 Task: For heading Arial black with underline.  font size for heading18,  'Change the font style of data to'Calibri.  and font size to 9,  Change the alignment of both headline & data to Align center.  In the sheet  Data Entry Workbook Template
Action: Mouse moved to (1111, 140)
Screenshot: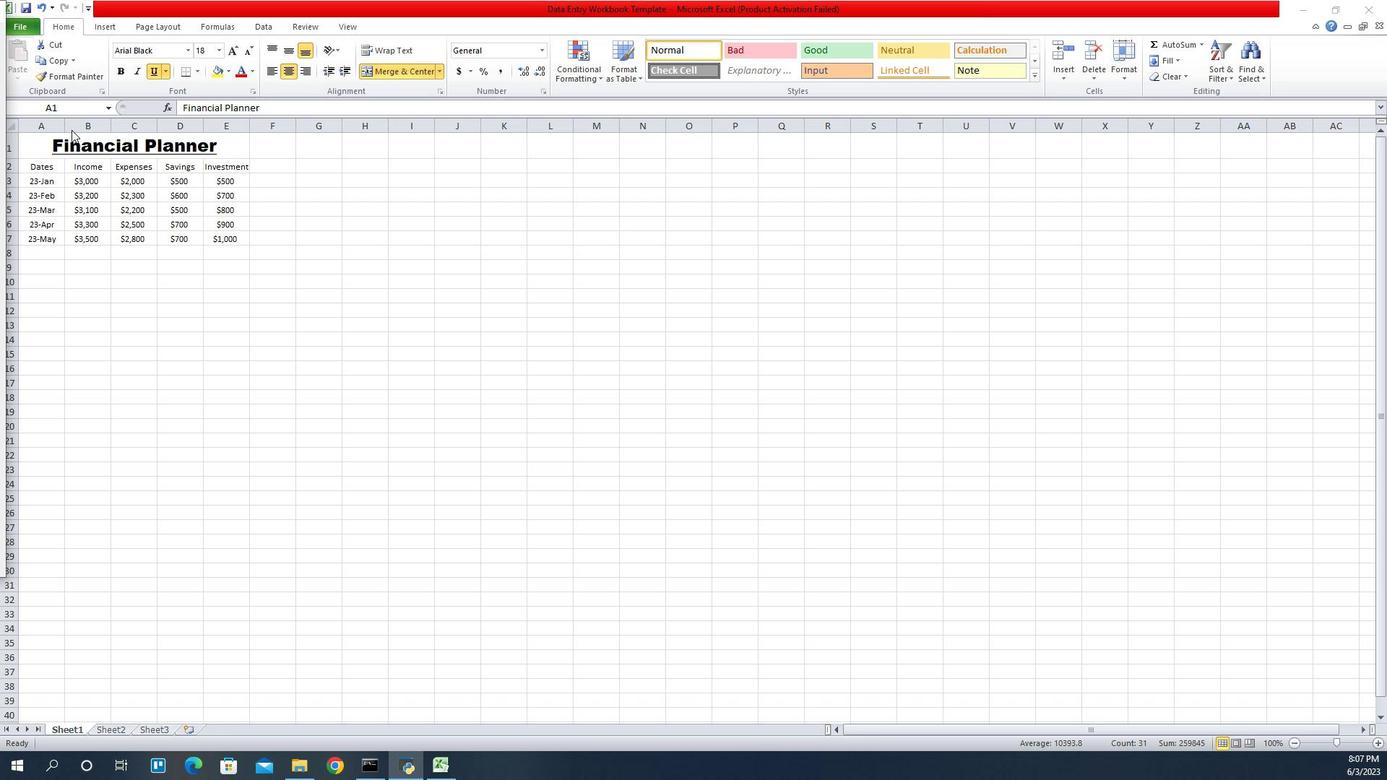 
Action: Mouse pressed left at (1111, 140)
Screenshot: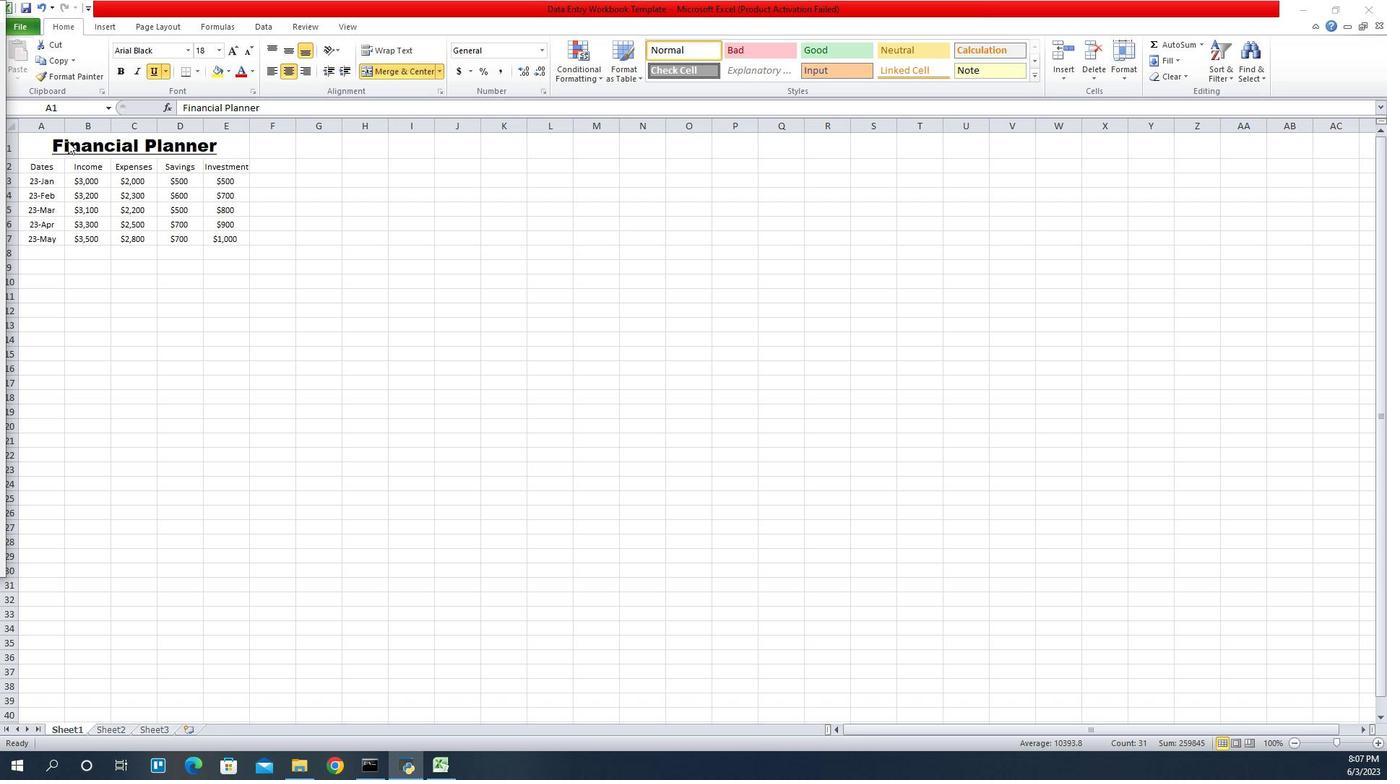 
Action: Mouse moved to (1175, 54)
Screenshot: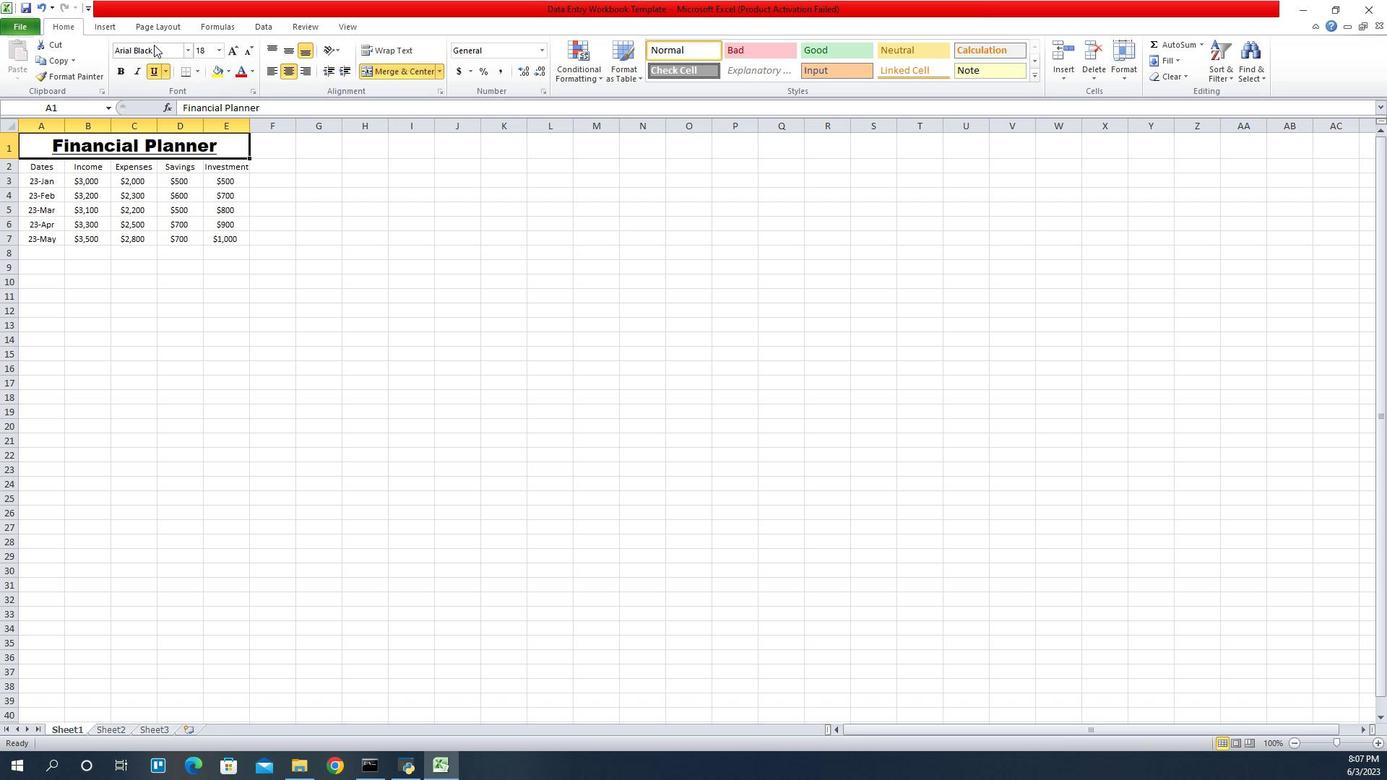 
Action: Mouse pressed left at (1175, 54)
Screenshot: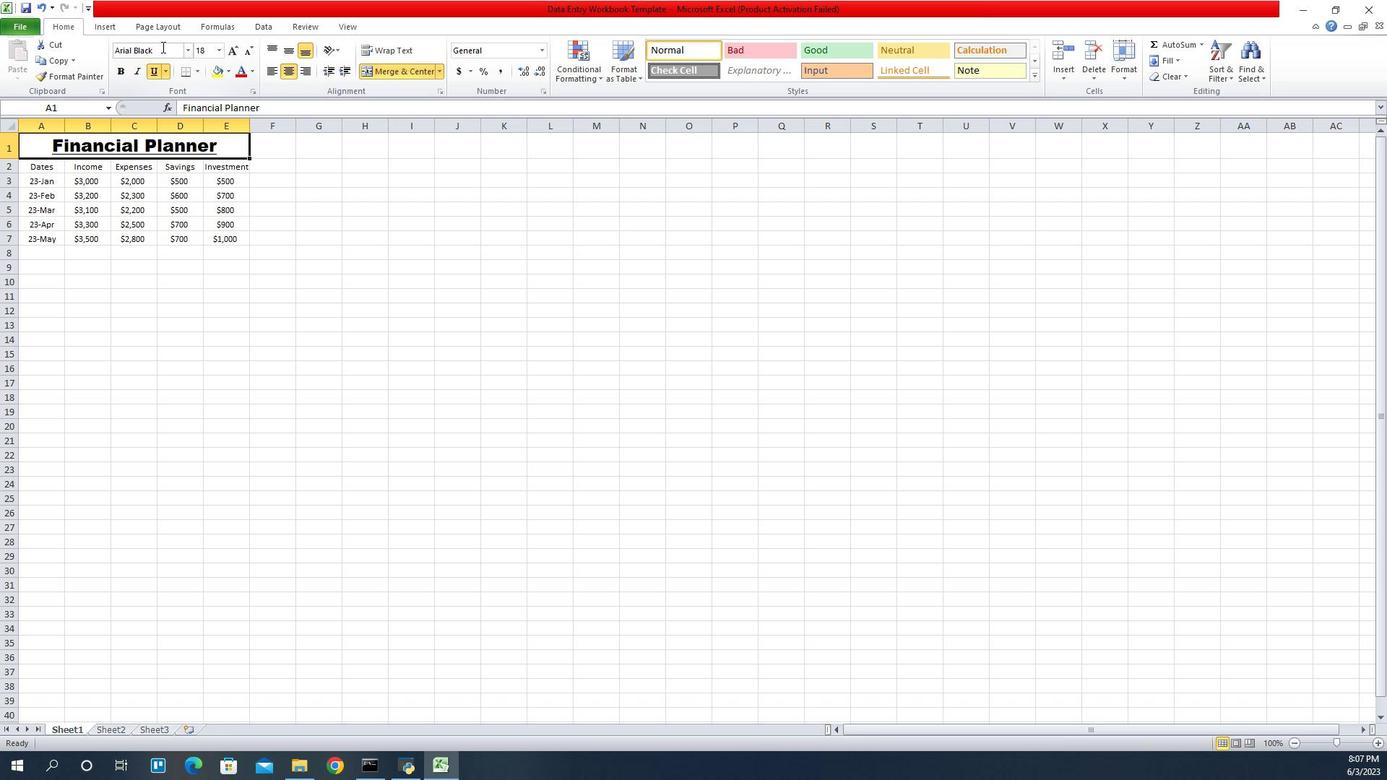 
Action: Mouse moved to (1154, 187)
Screenshot: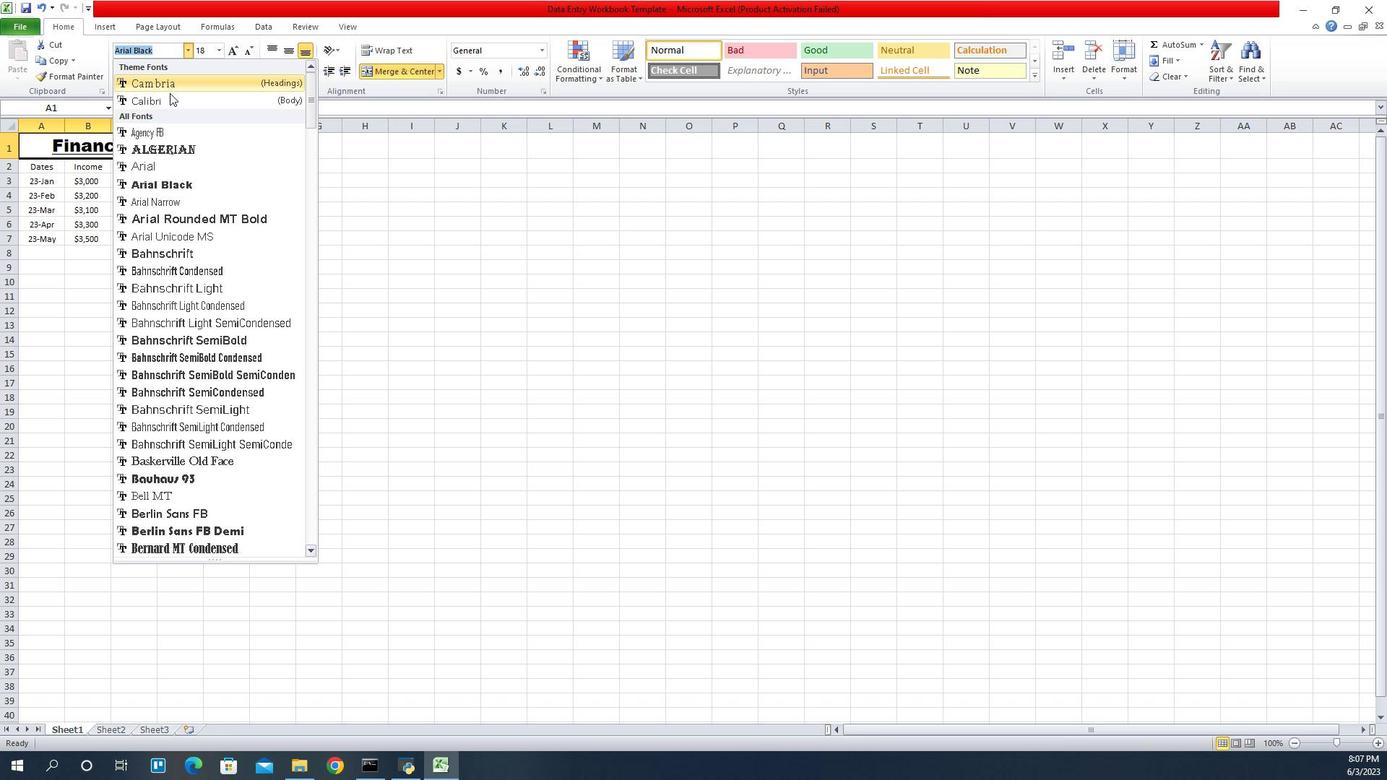 
Action: Mouse pressed left at (1154, 187)
Screenshot: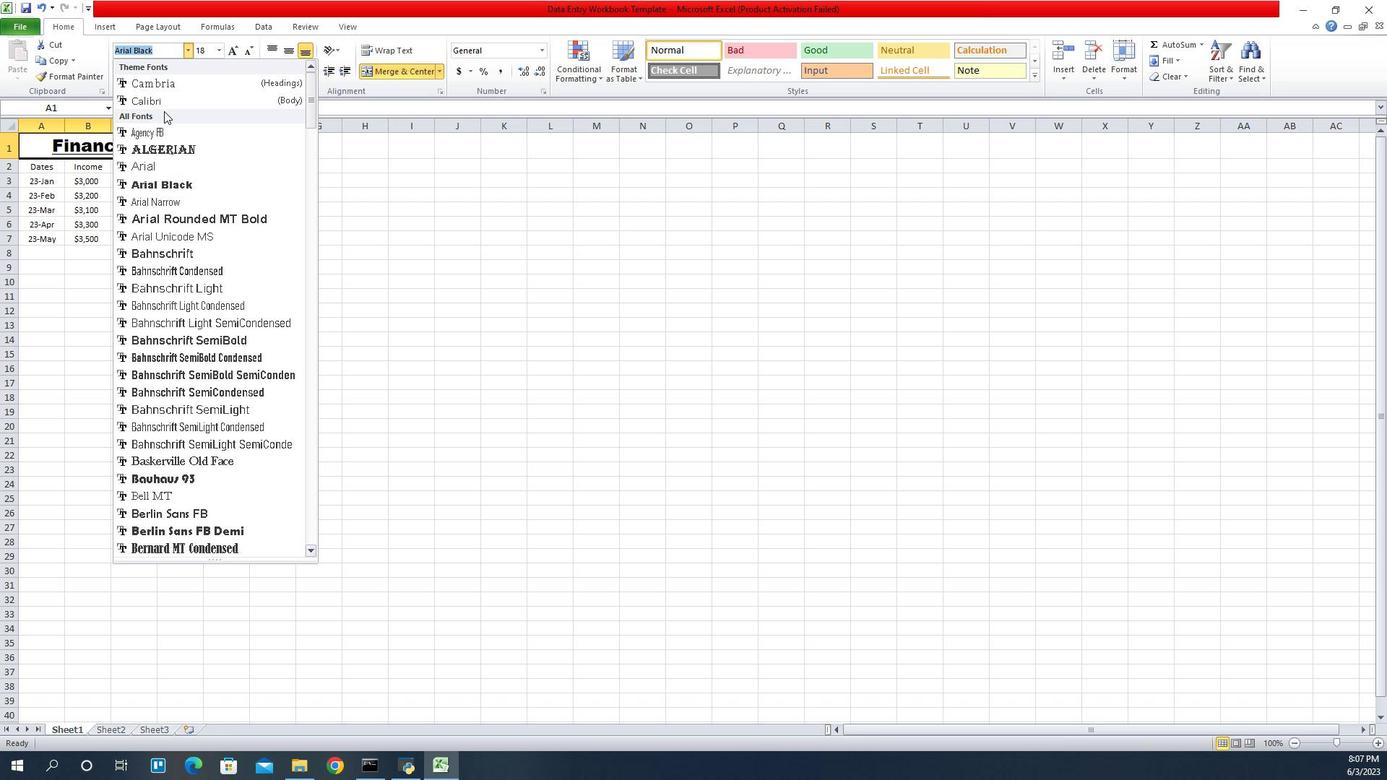 
Action: Mouse moved to (1147, 73)
Screenshot: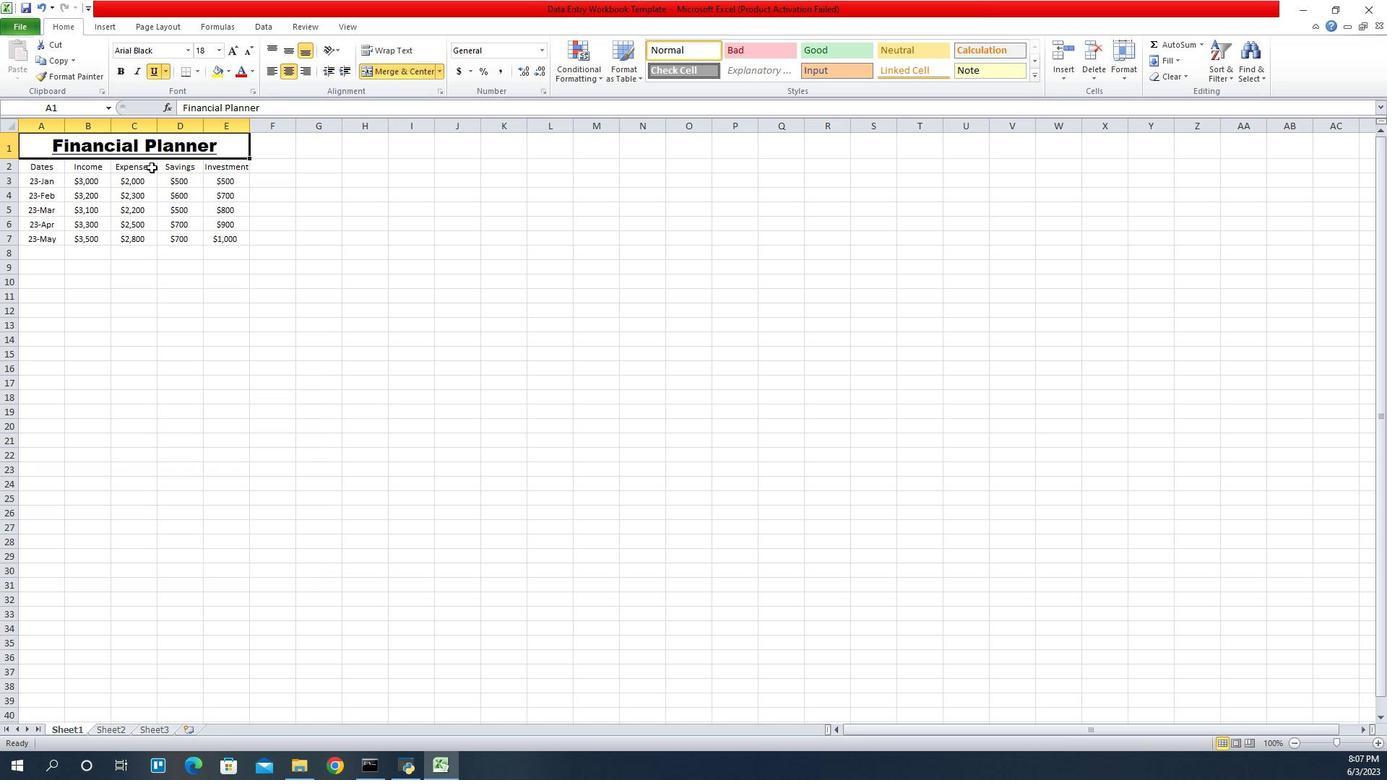 
Action: Mouse pressed left at (1147, 73)
Screenshot: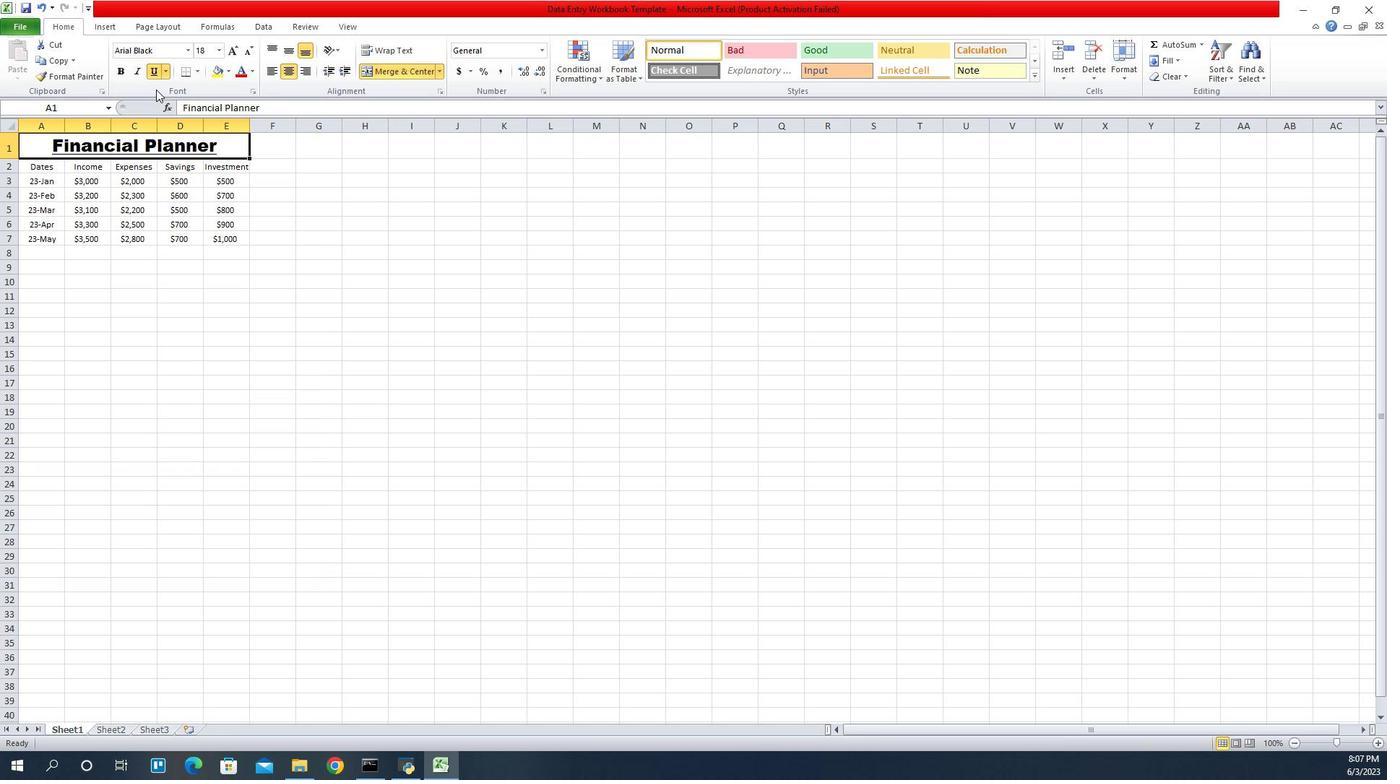 
Action: Mouse moved to (1207, 57)
Screenshot: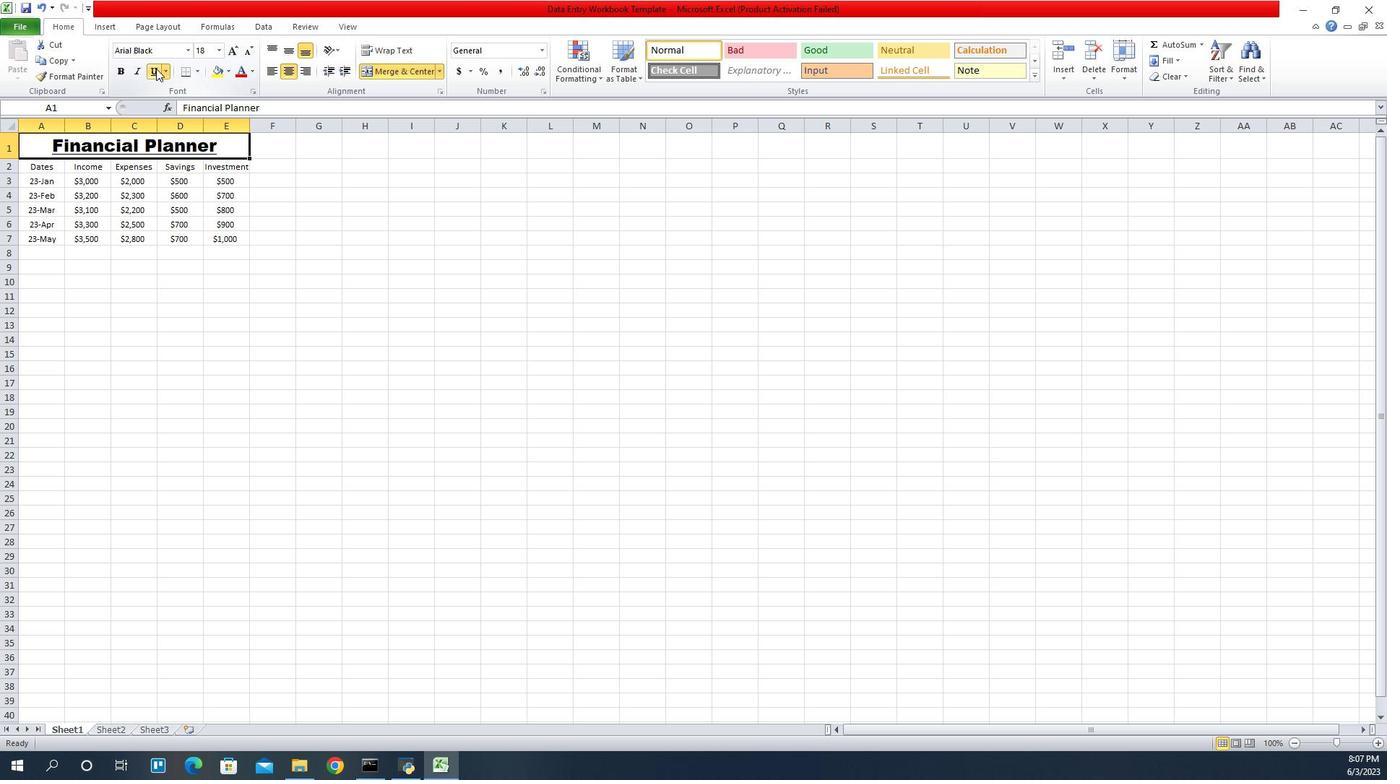
Action: Mouse pressed left at (1207, 57)
Screenshot: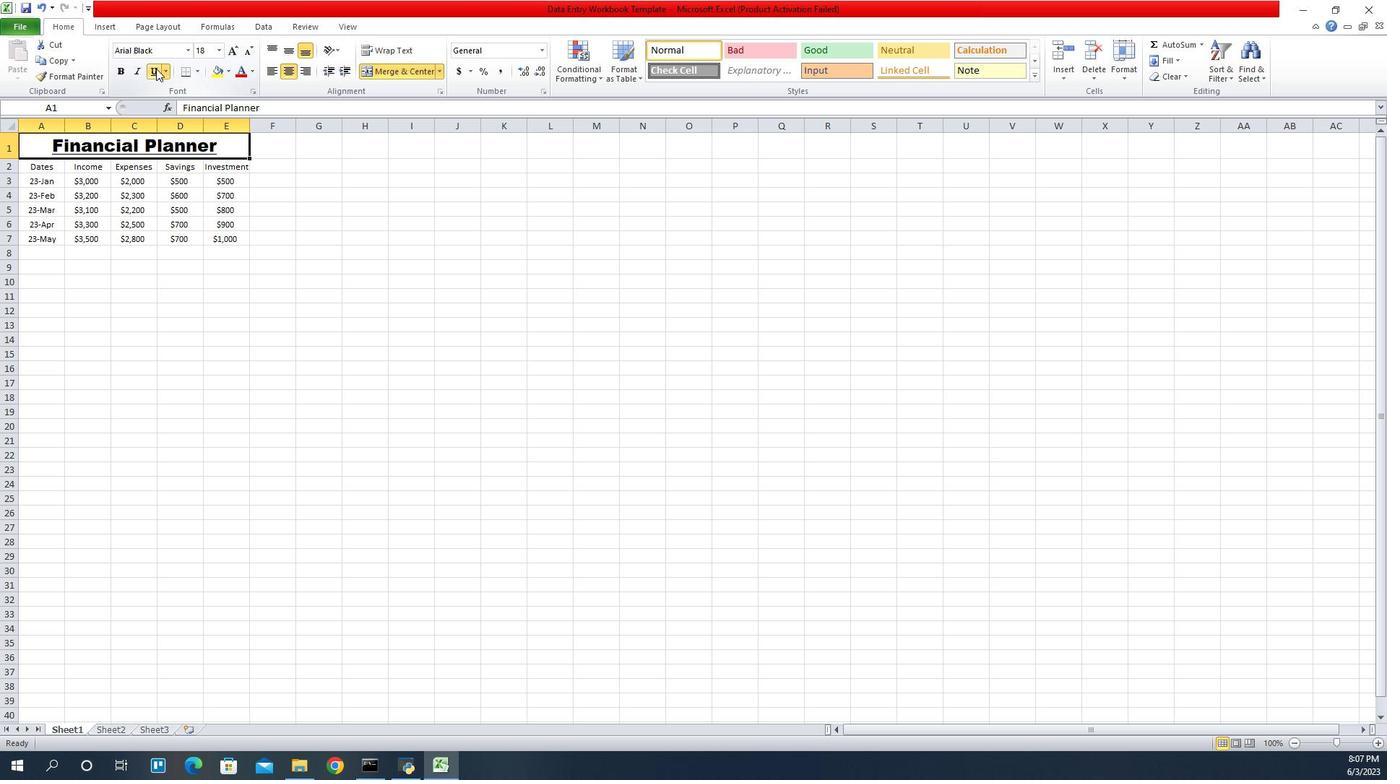 
Action: Mouse moved to (1192, 161)
Screenshot: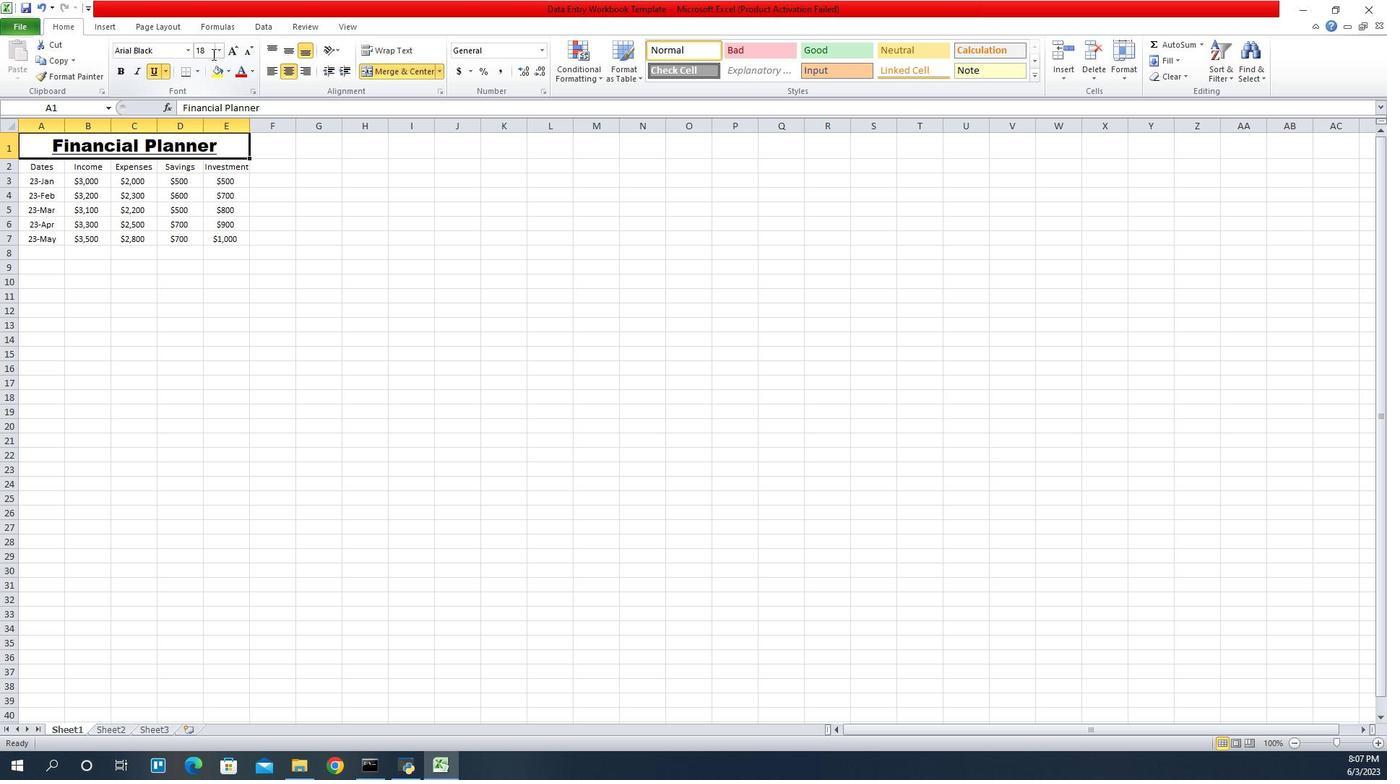 
Action: Mouse pressed left at (1192, 161)
Screenshot: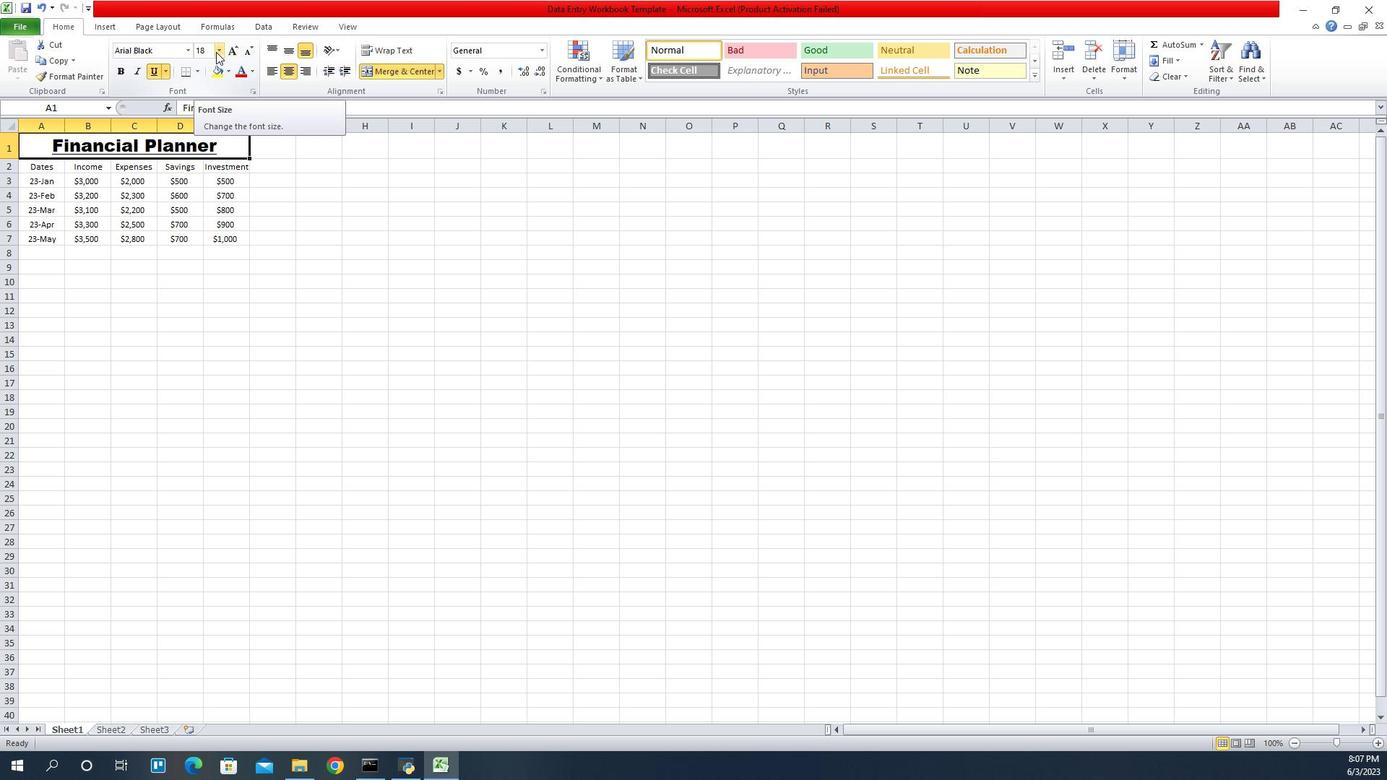 
Action: Mouse moved to (1034, 168)
Screenshot: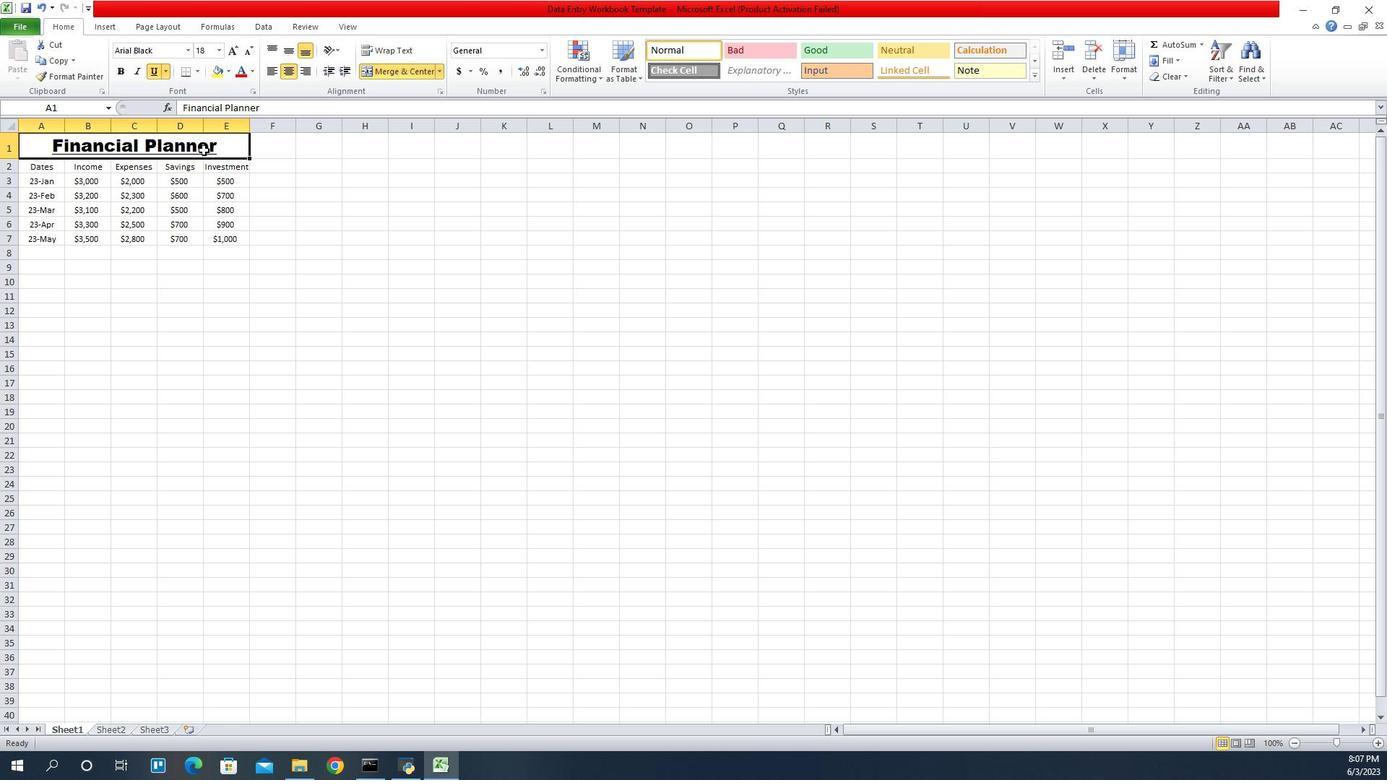 
Action: Mouse pressed left at (1034, 168)
Screenshot: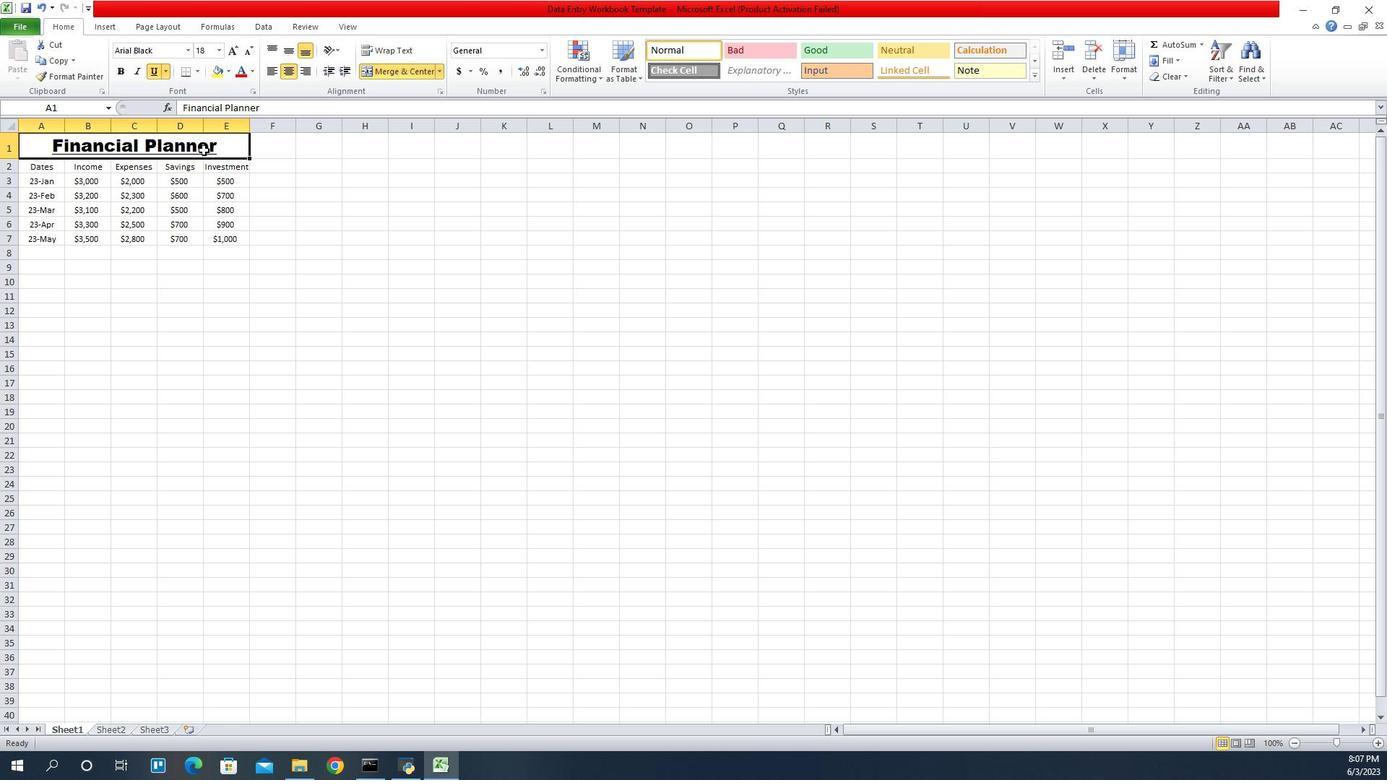 
Action: Mouse moved to (1178, 49)
Screenshot: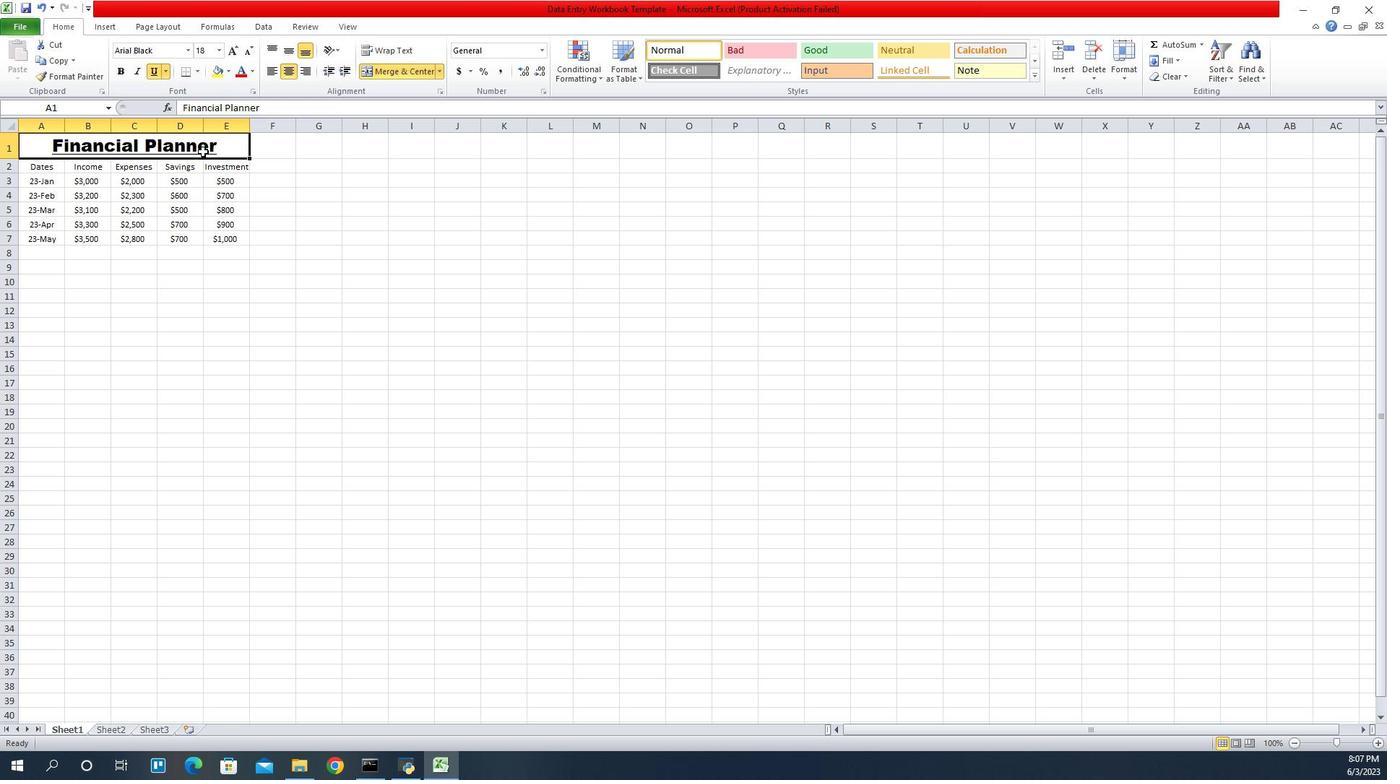 
Action: Mouse pressed left at (1178, 49)
Screenshot: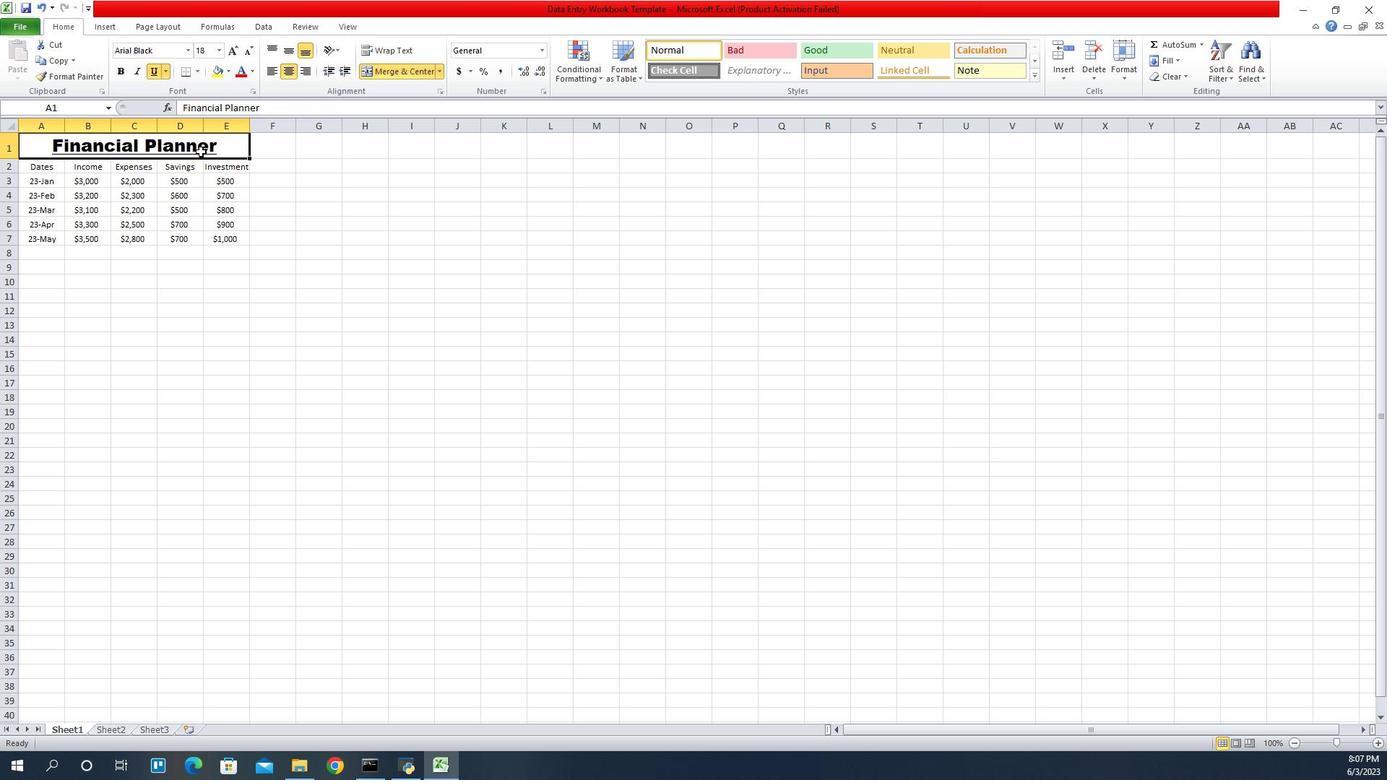 
Action: Mouse moved to (1159, 106)
Screenshot: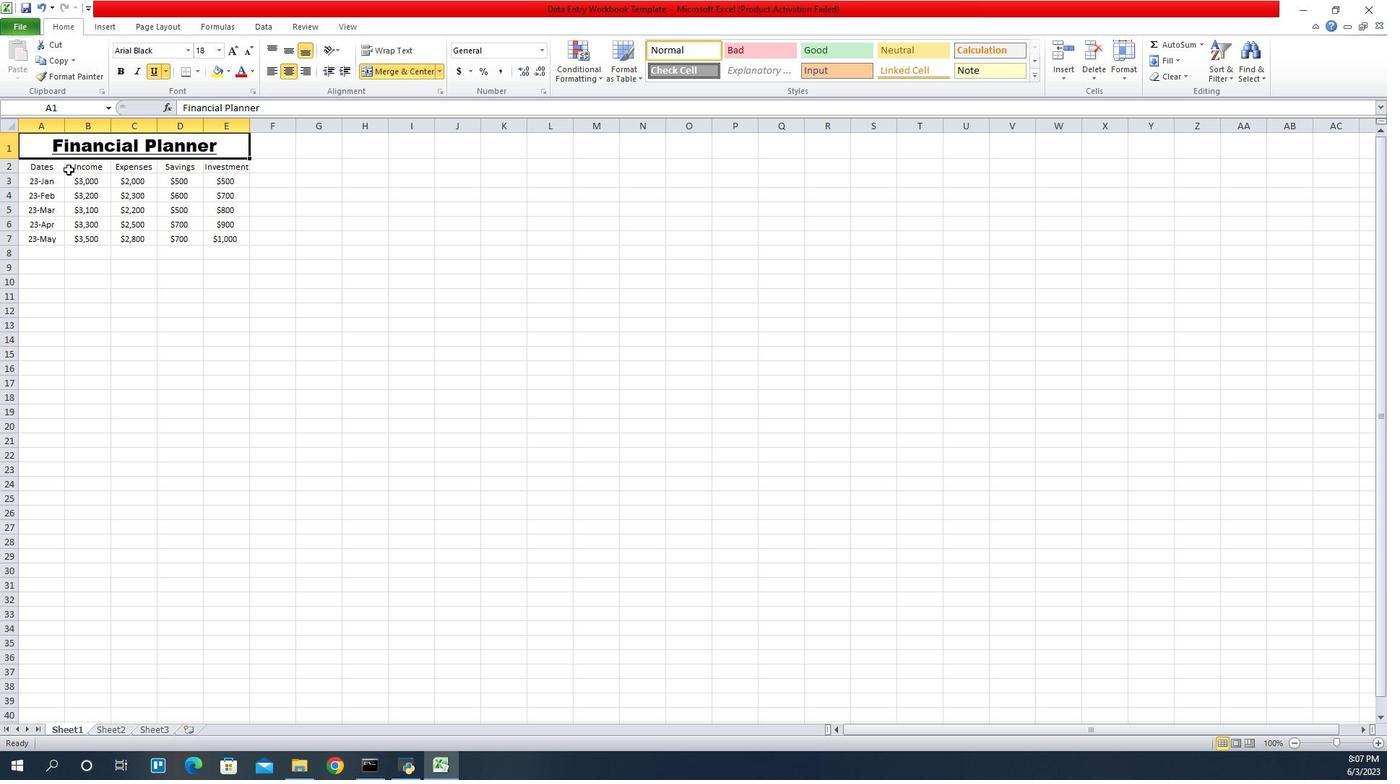 
Action: Mouse pressed left at (1159, 106)
Screenshot: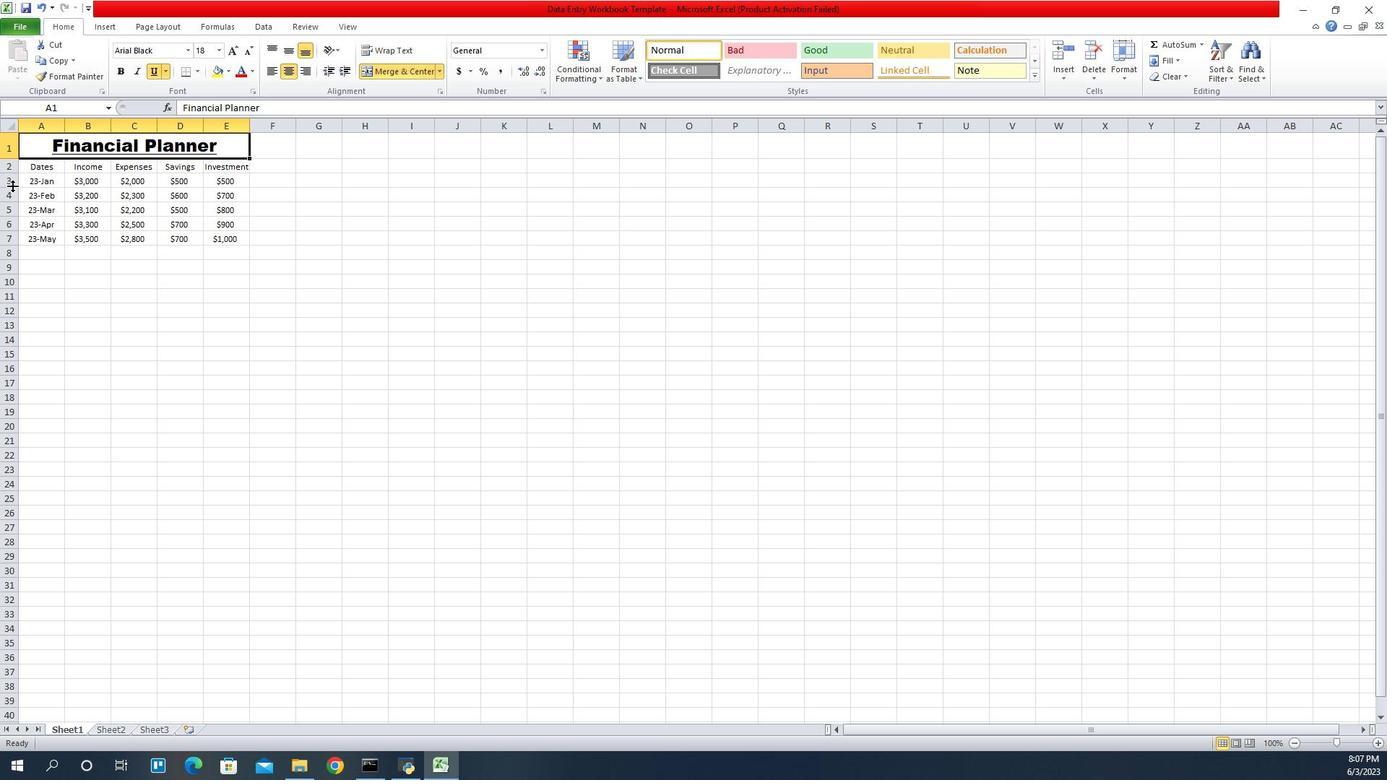 
Action: Mouse moved to (1209, 56)
Screenshot: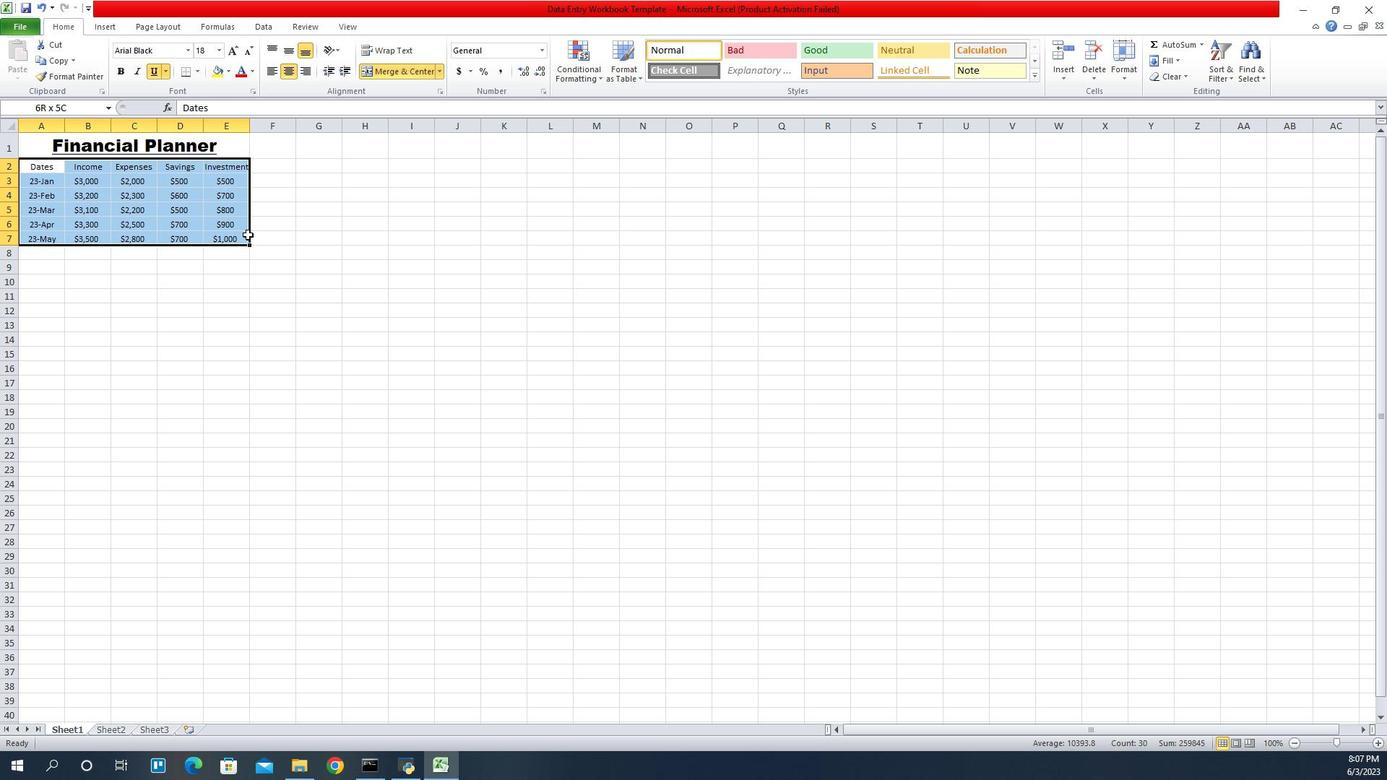 
Action: Mouse pressed left at (1209, 56)
Screenshot: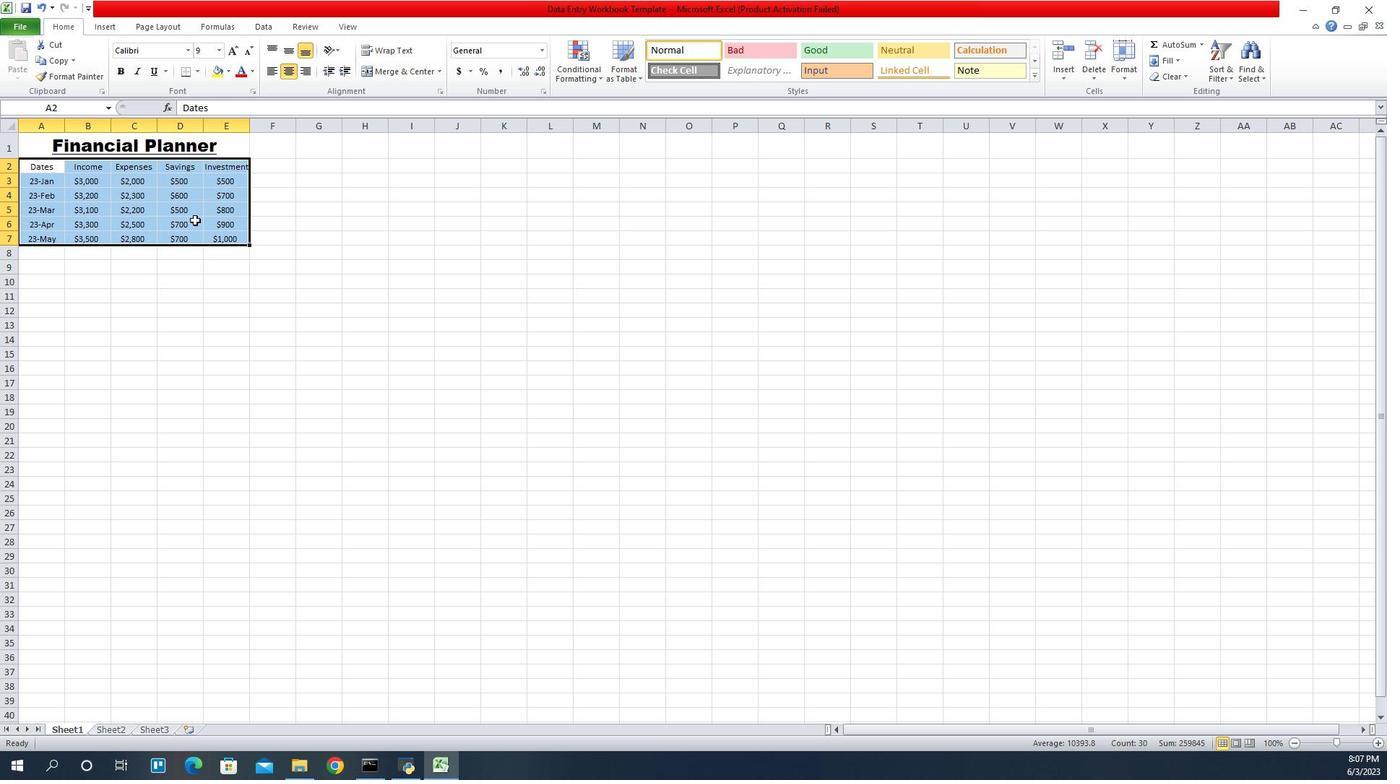 
Action: Mouse moved to (1197, 87)
Screenshot: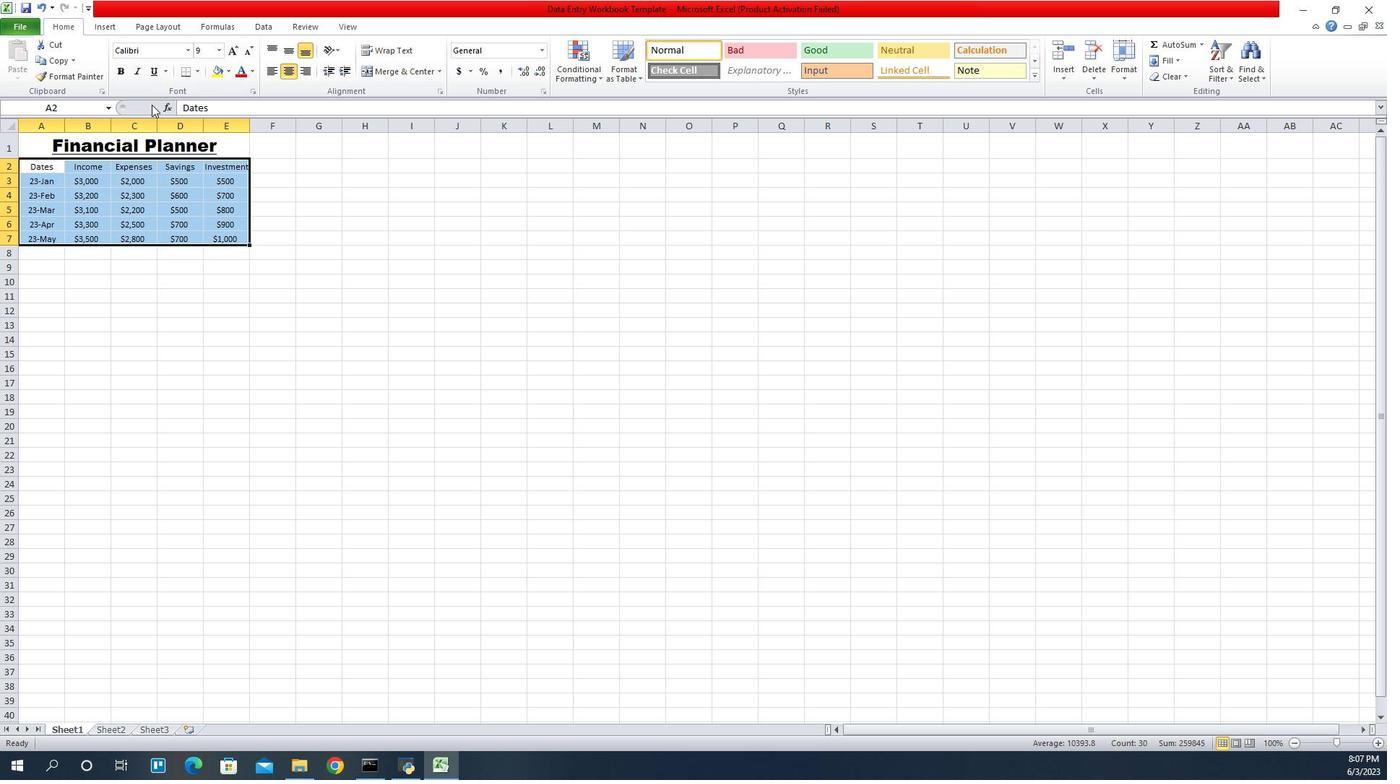
Action: Mouse pressed left at (1197, 87)
Screenshot: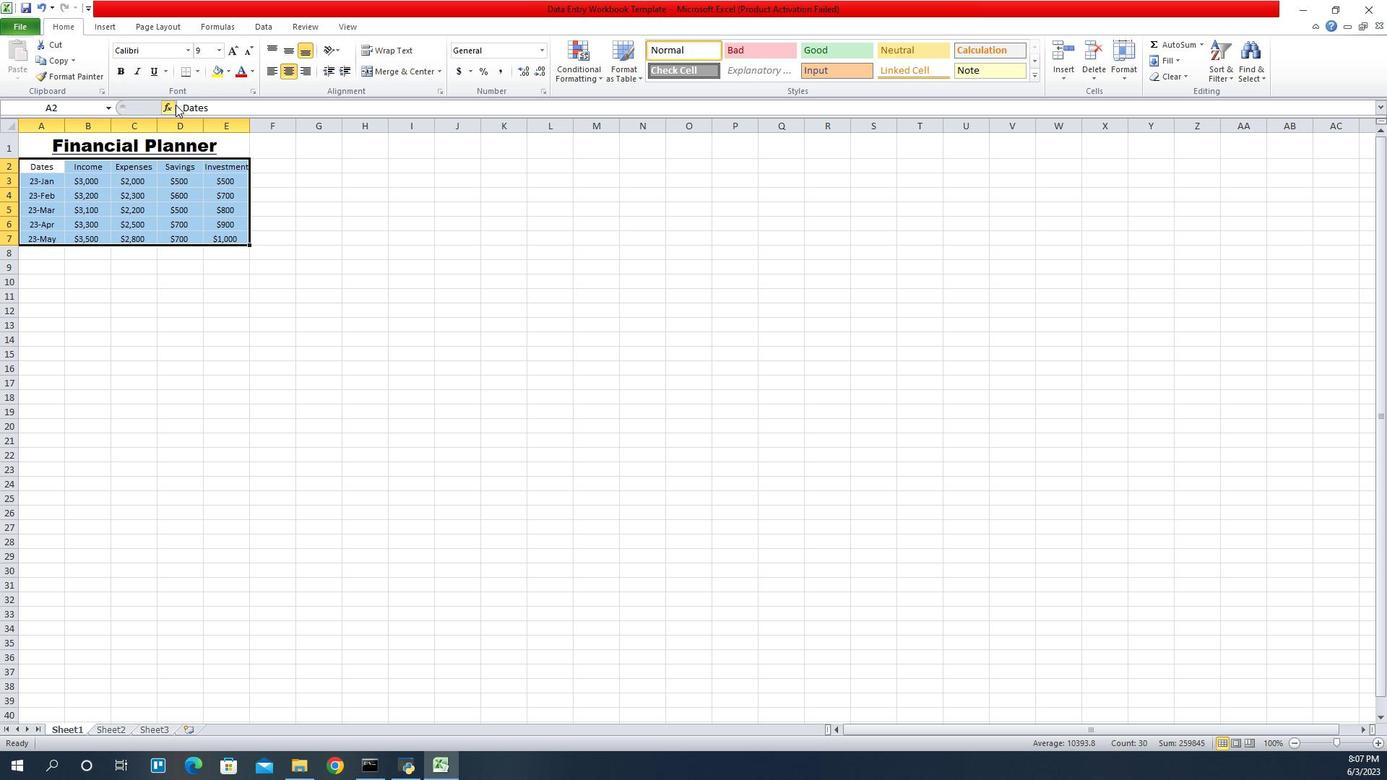 
Action: Mouse moved to (1039, 148)
Screenshot: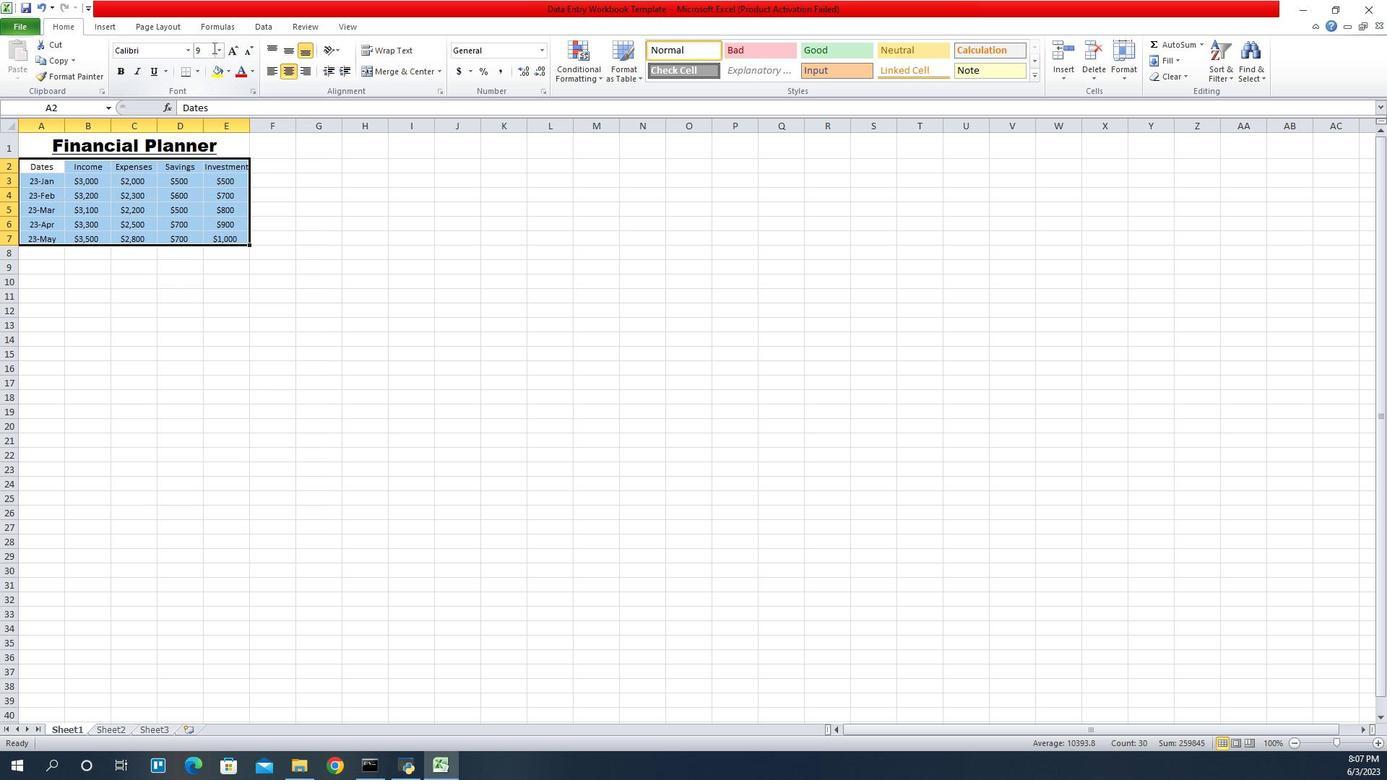 
Action: Mouse pressed left at (1039, 148)
Screenshot: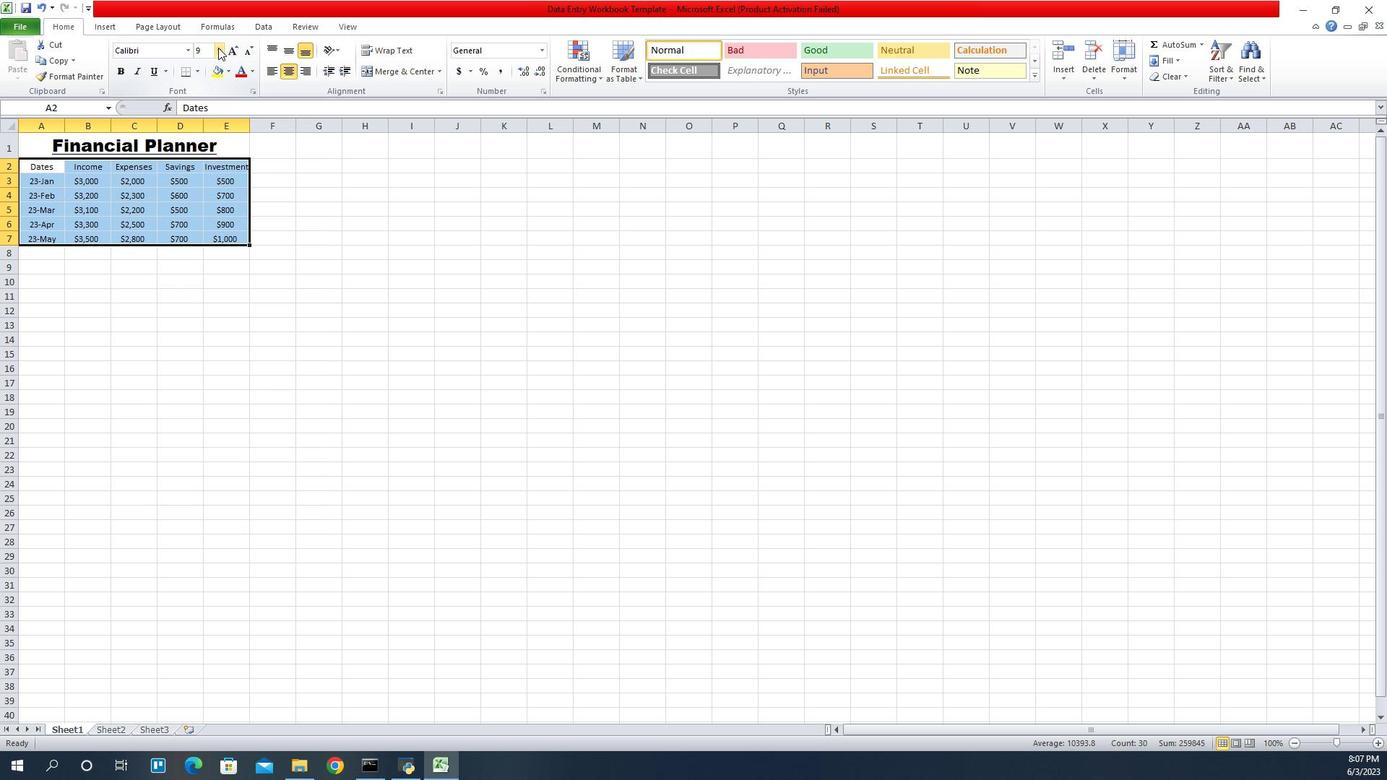 
Action: Mouse moved to (1275, 71)
Screenshot: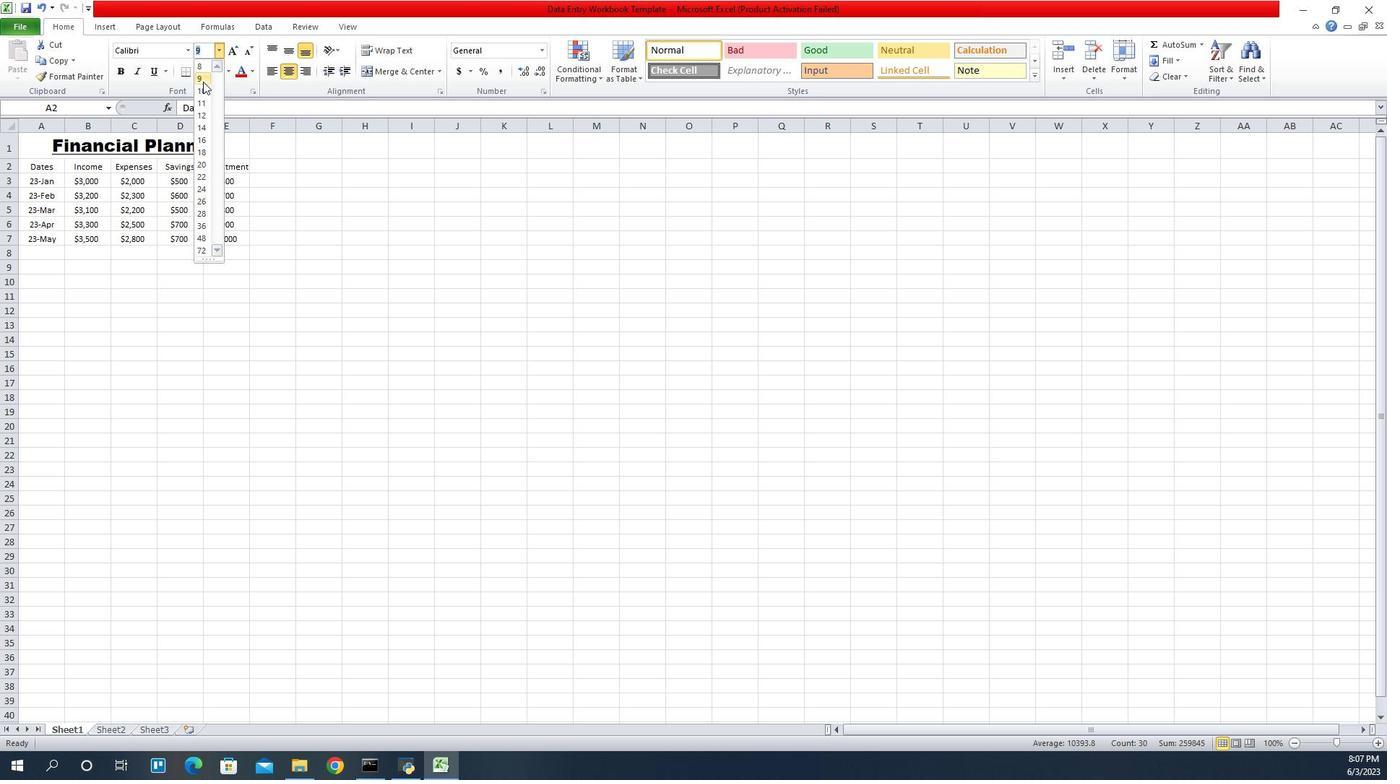 
Action: Mouse pressed left at (1275, 71)
Screenshot: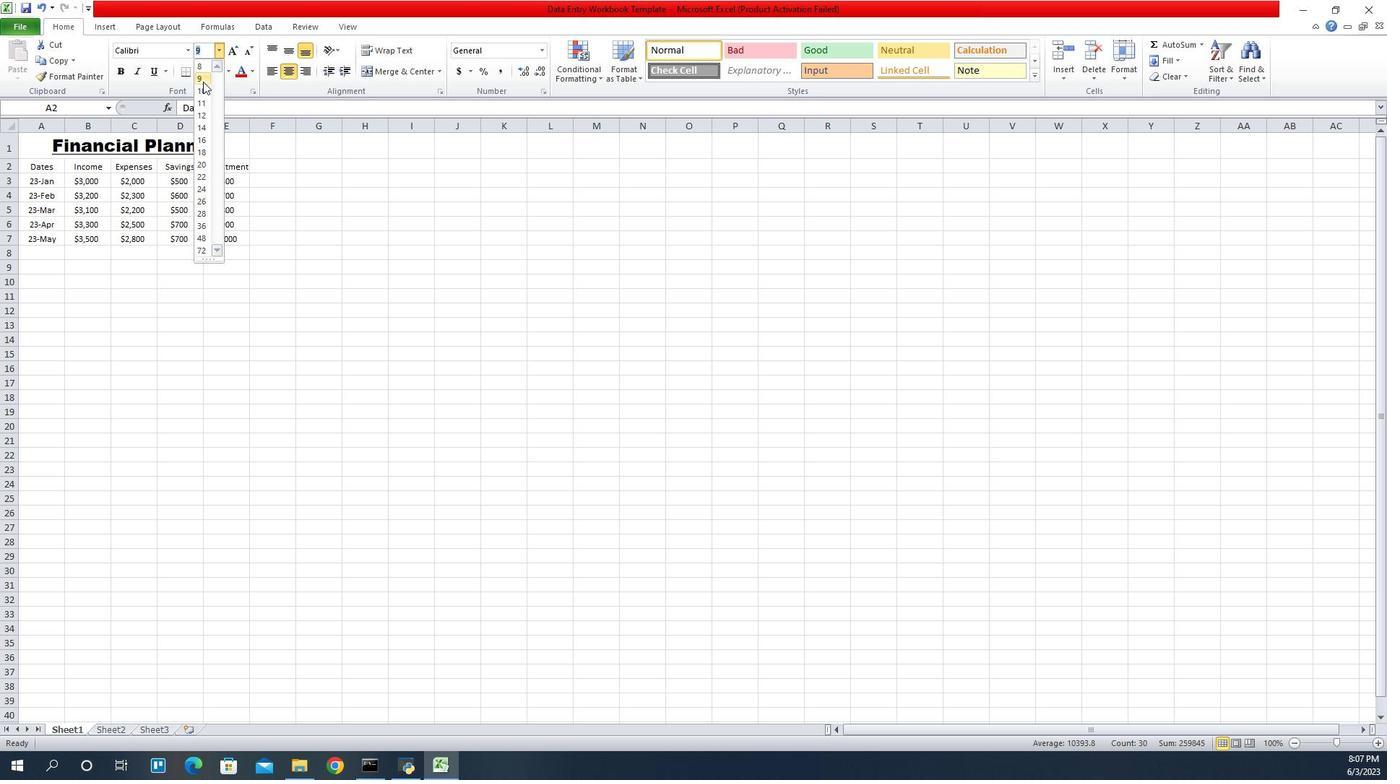
Action: Mouse moved to (1278, 73)
Screenshot: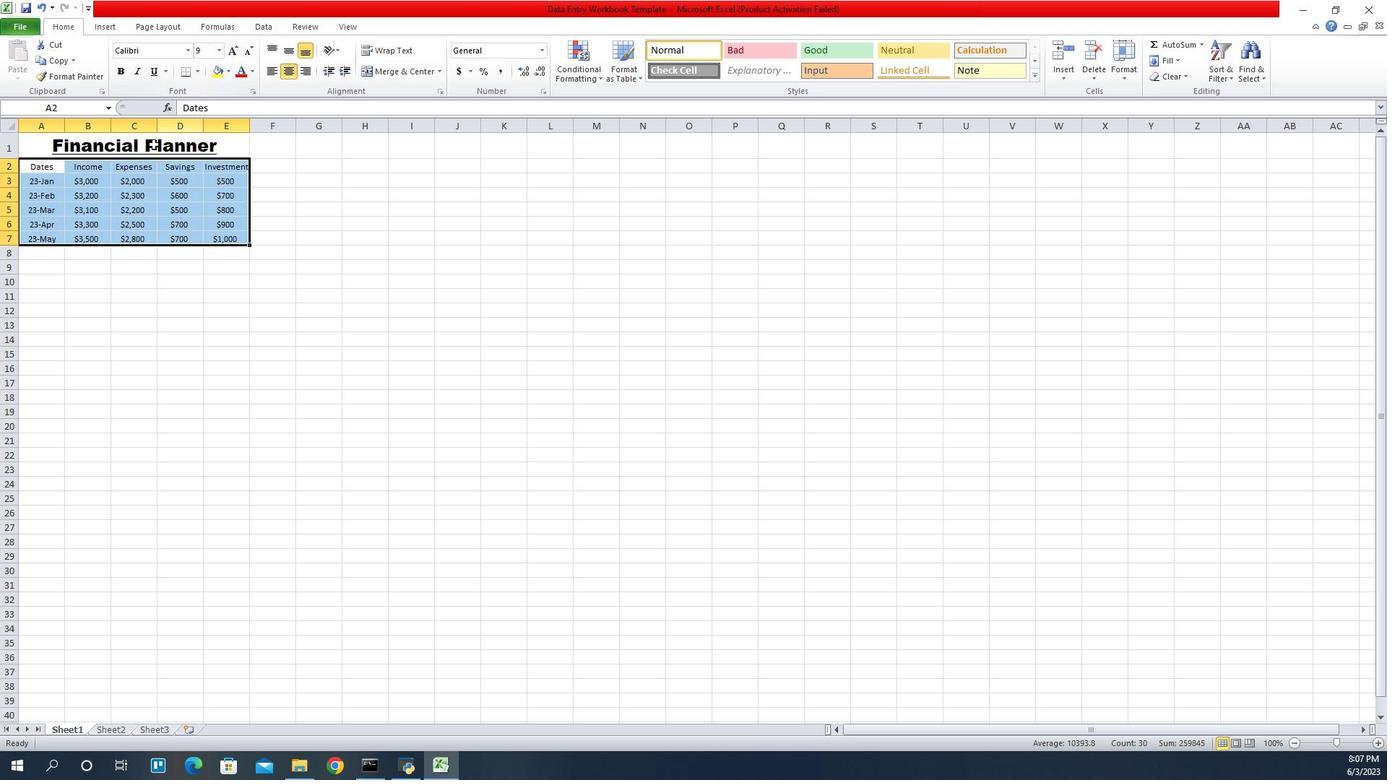 
Action: Mouse pressed left at (1278, 73)
Screenshot: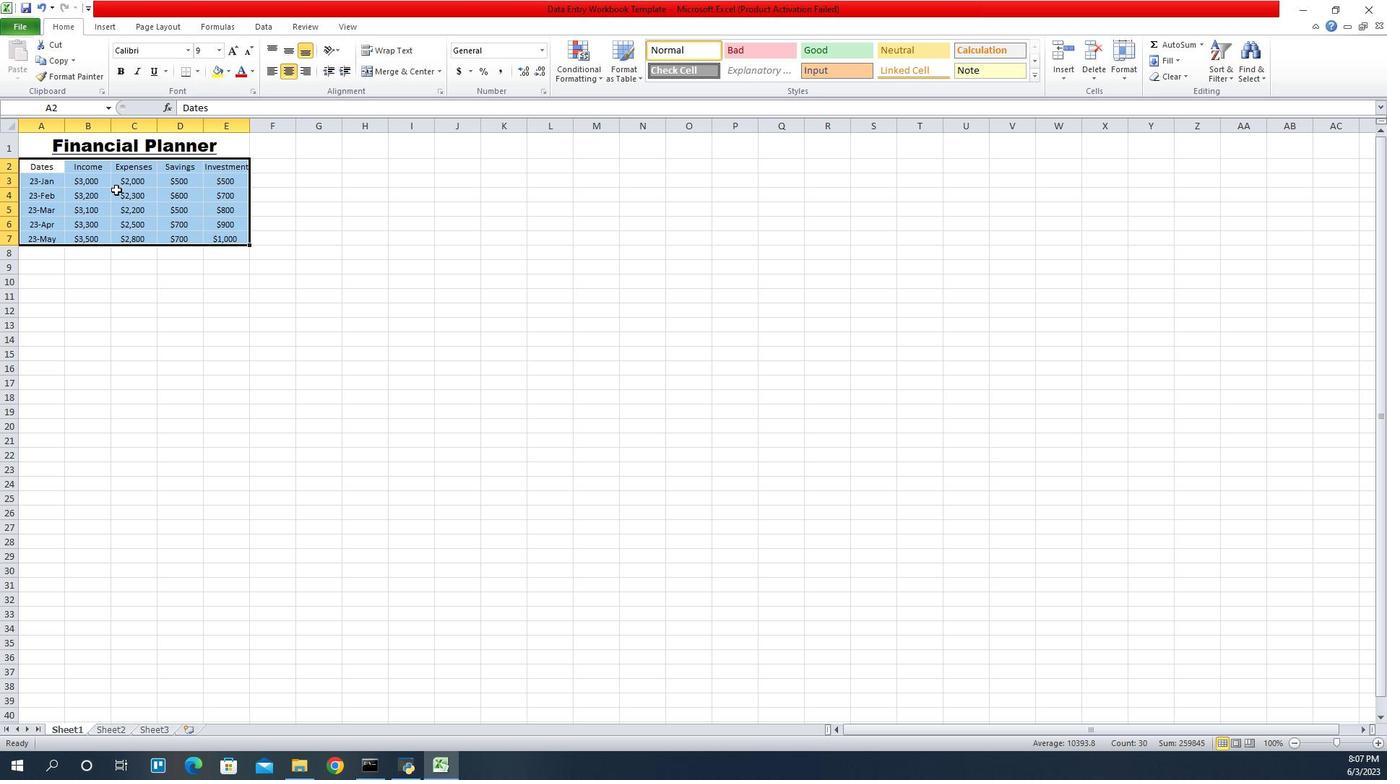 
Action: Mouse moved to (1056, 147)
Screenshot: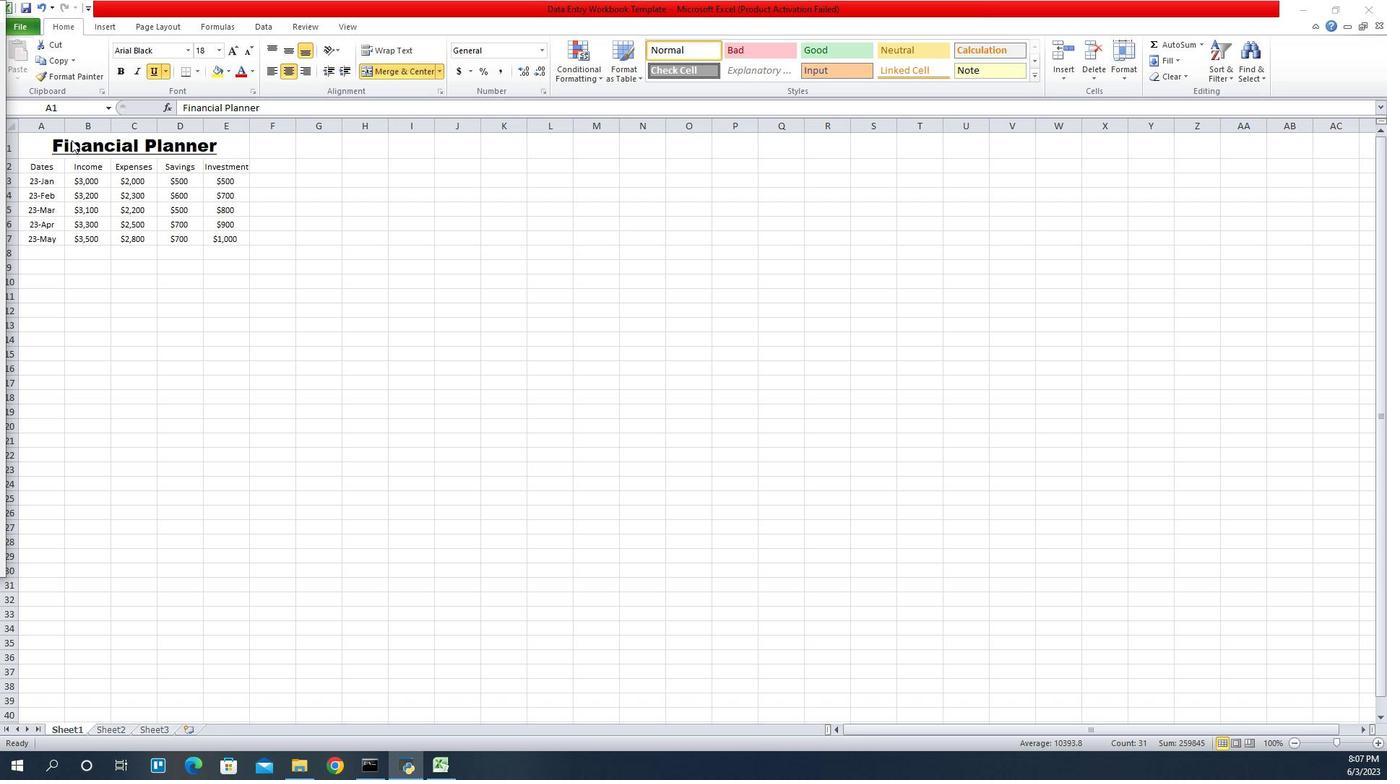 
Action: Mouse pressed left at (1056, 147)
Screenshot: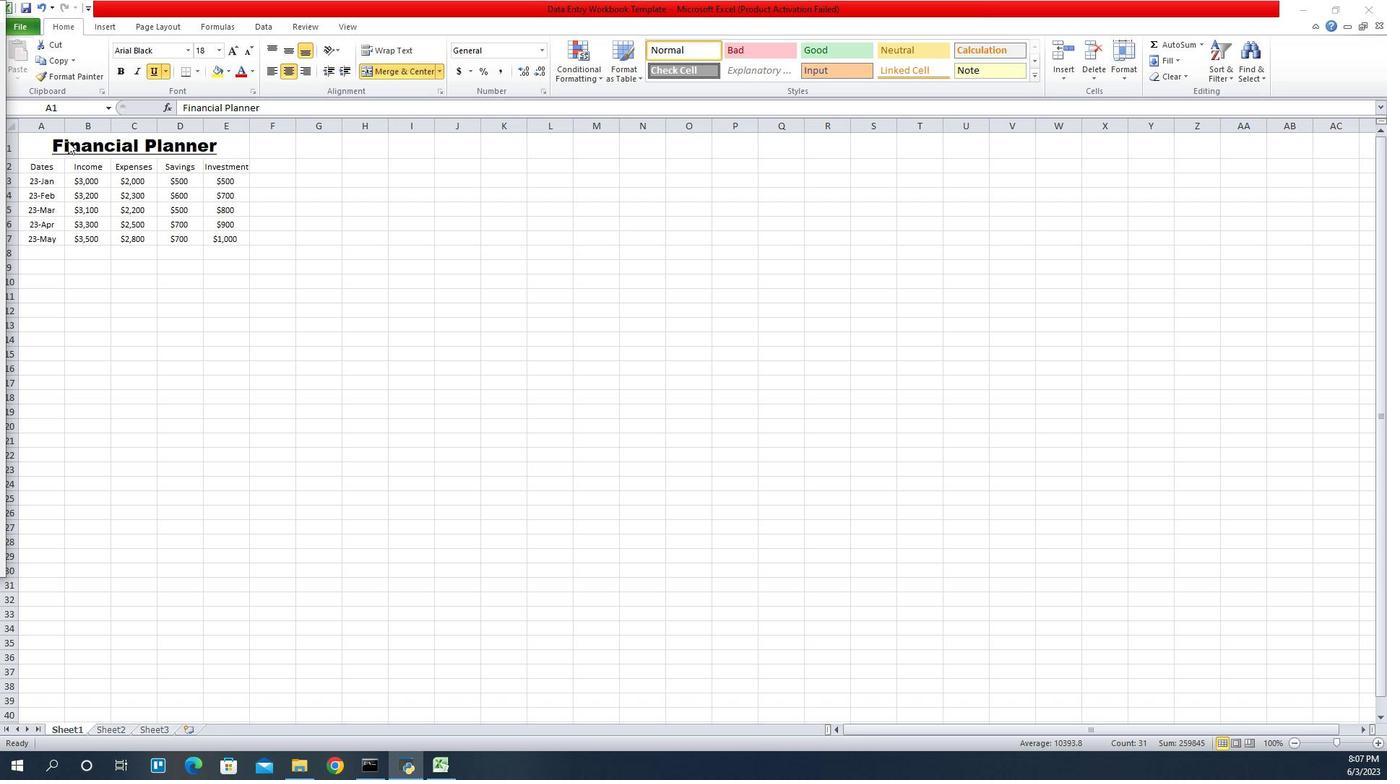
Action: Mouse pressed left at (1056, 147)
Screenshot: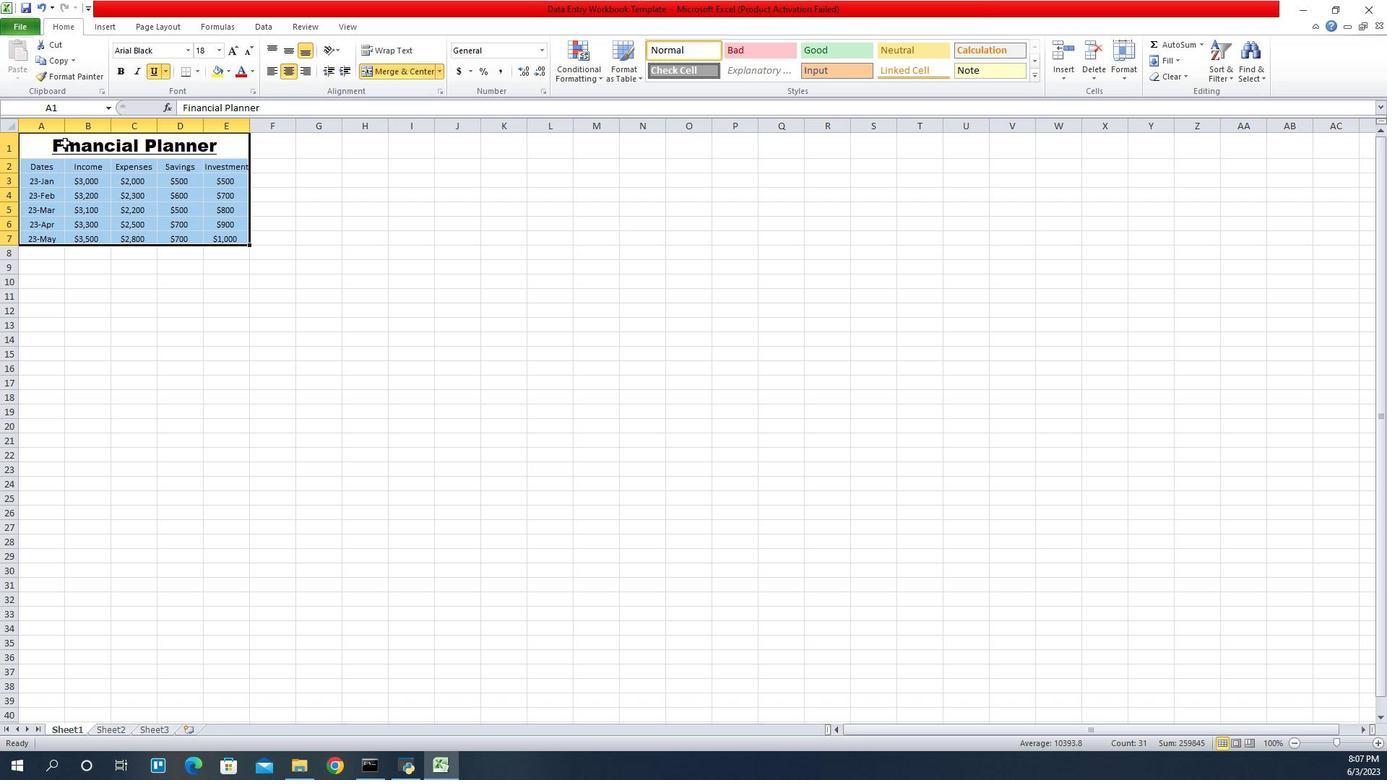 
Action: Mouse moved to (1179, 59)
Screenshot: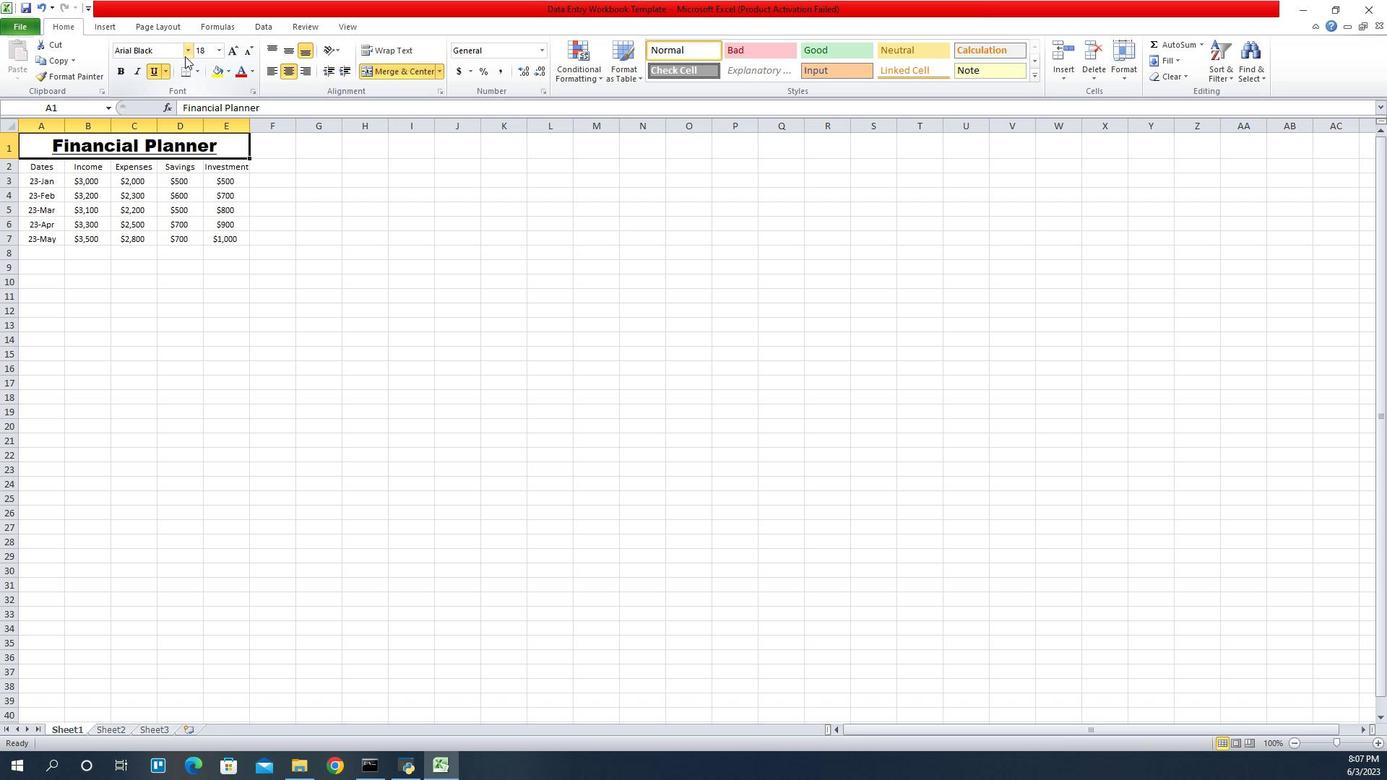 
Action: Mouse pressed left at (1179, 59)
Screenshot: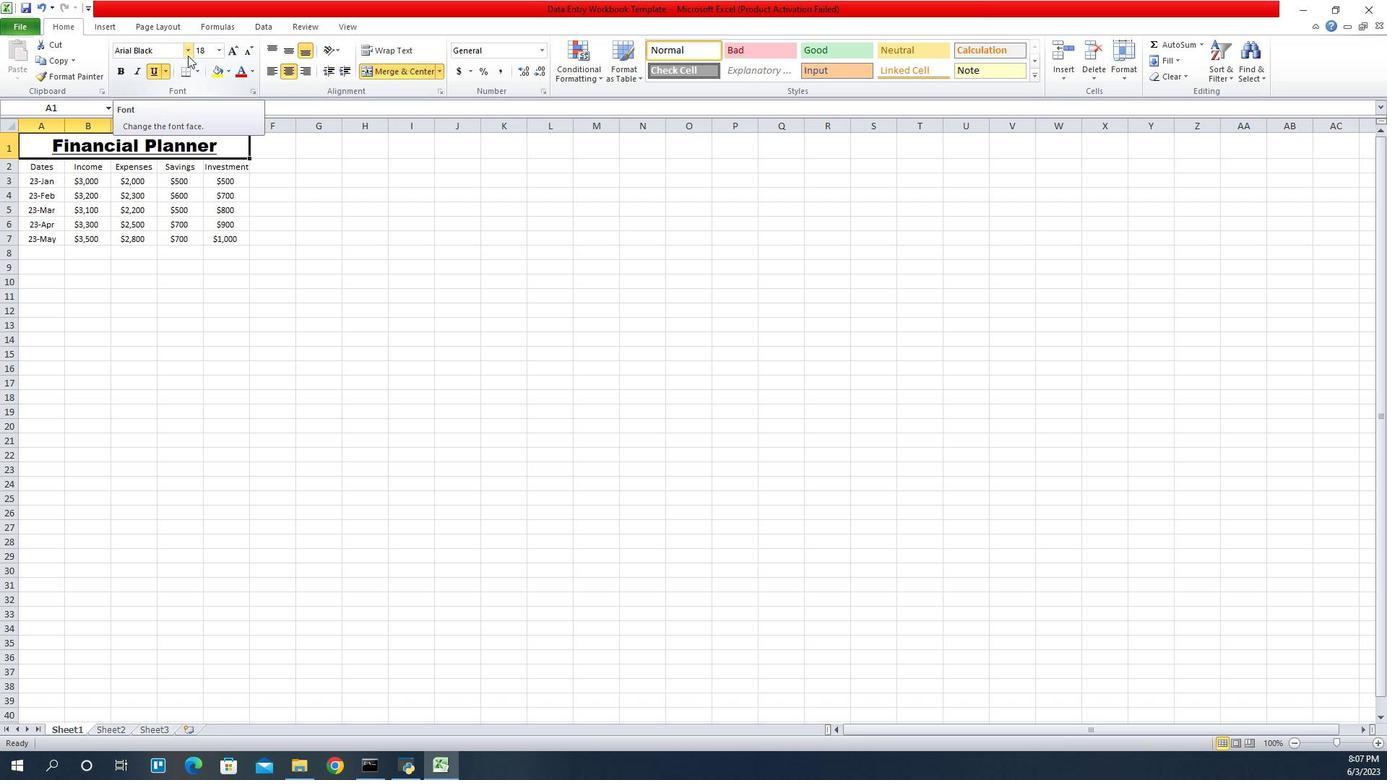 
Action: Mouse moved to (1146, 185)
Screenshot: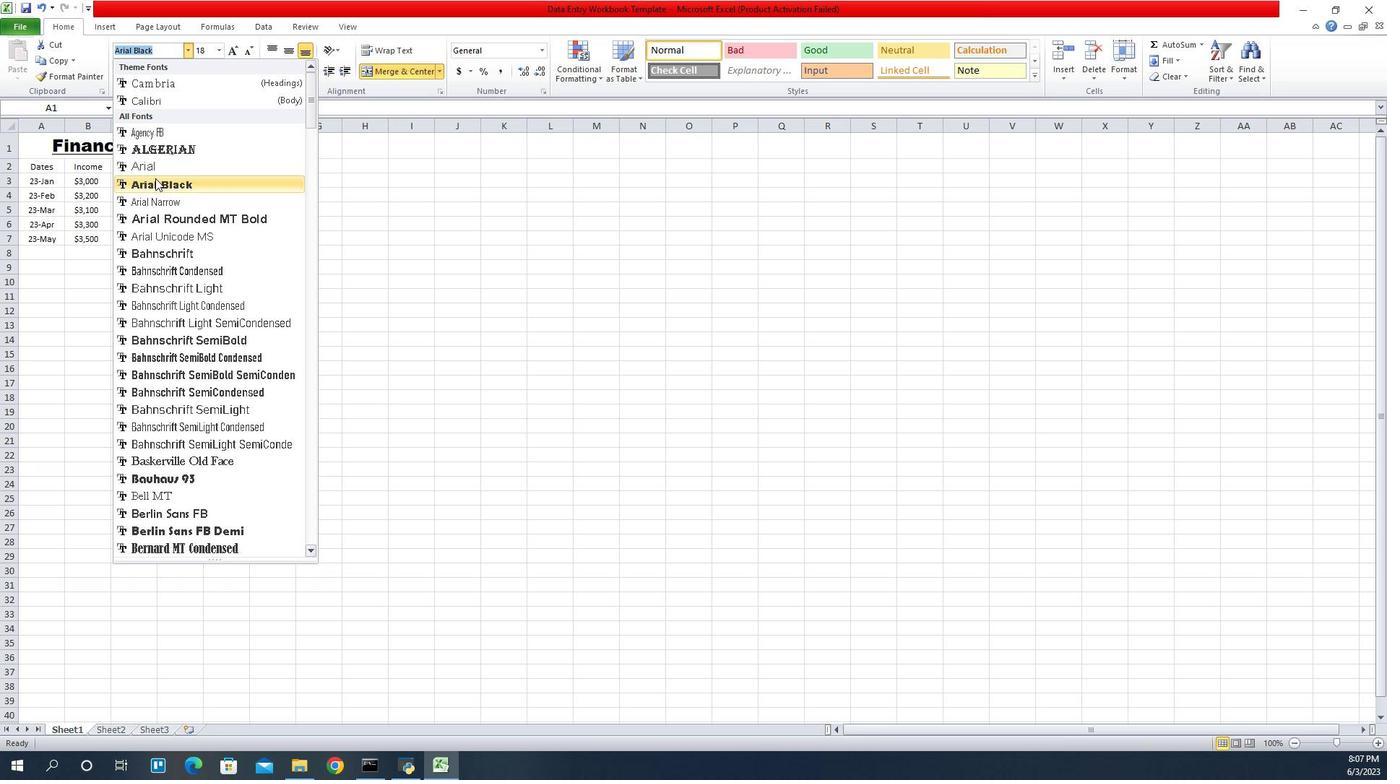 
Action: Mouse pressed left at (1146, 185)
Screenshot: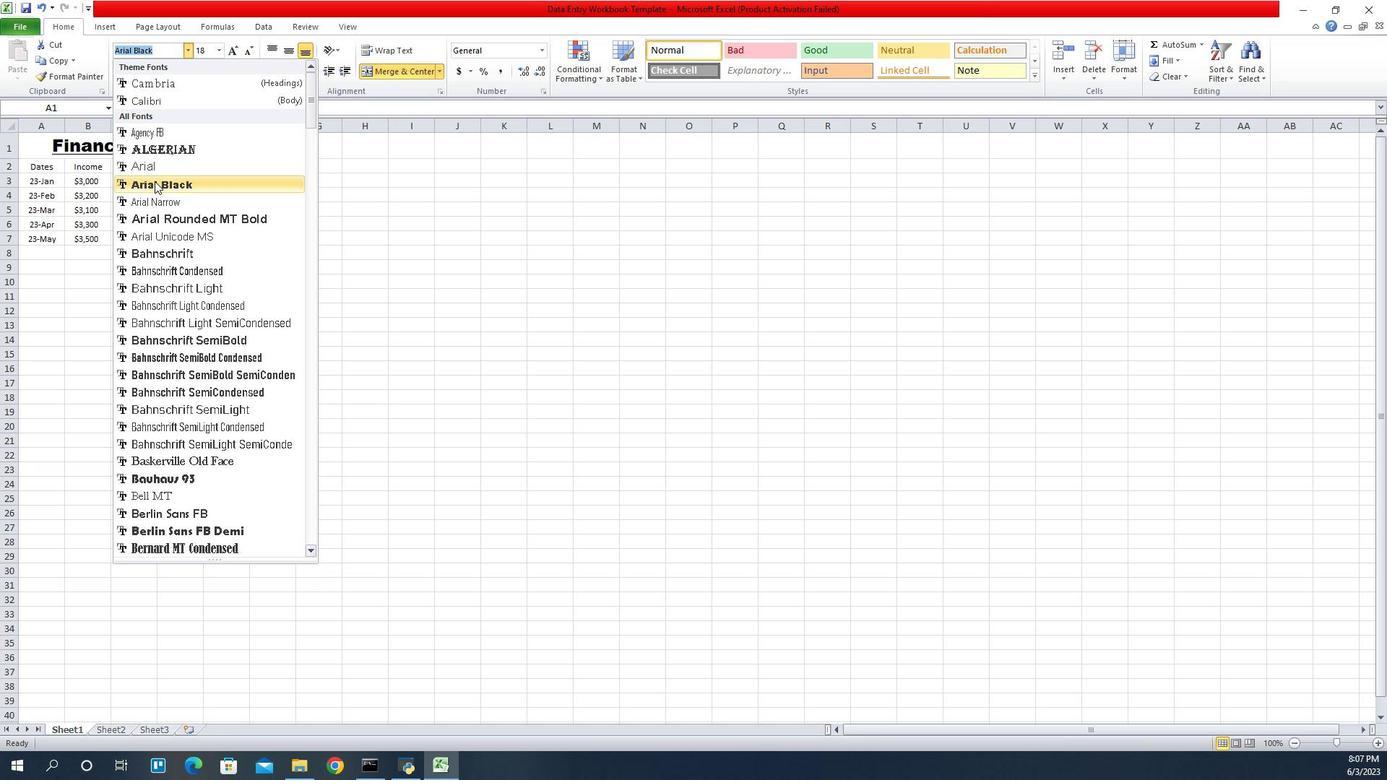 
Action: Mouse moved to (1147, 73)
Screenshot: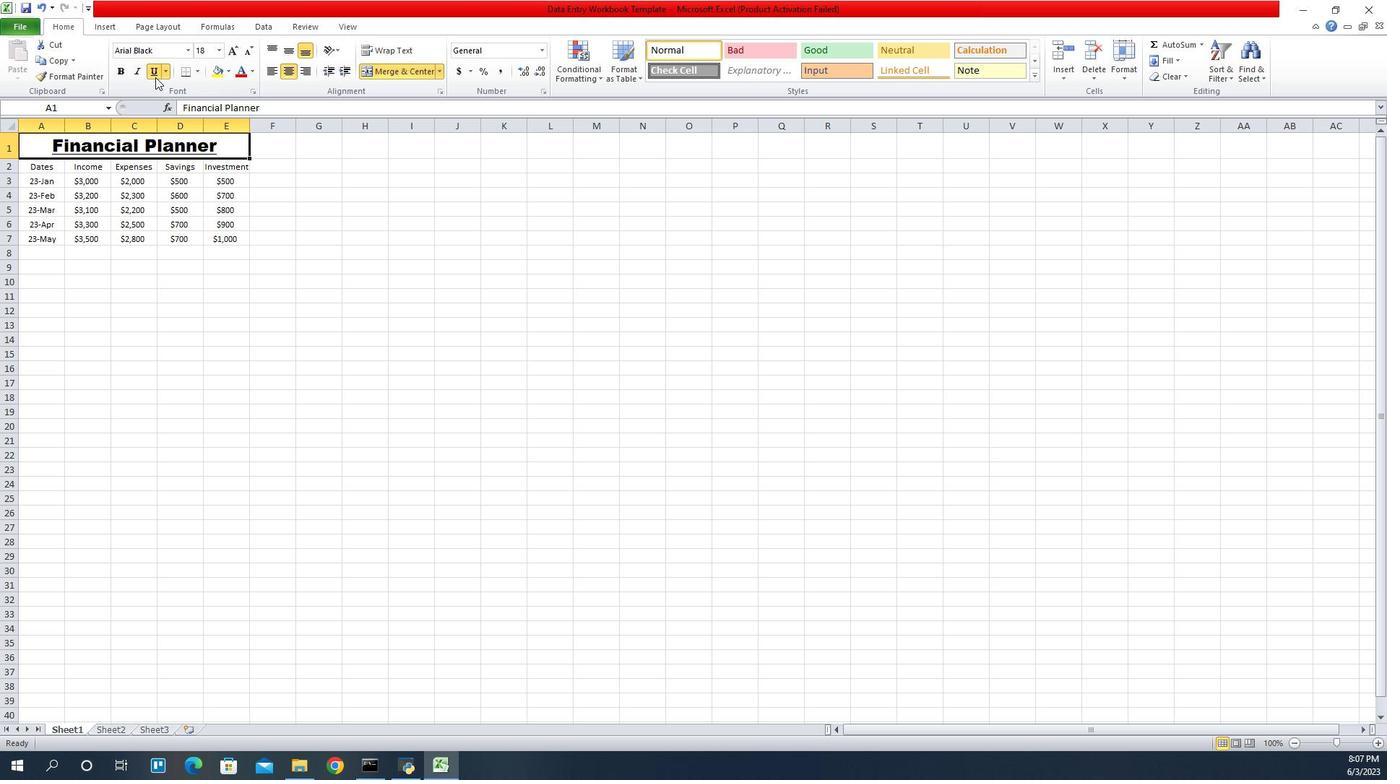 
Action: Mouse pressed left at (1147, 73)
Screenshot: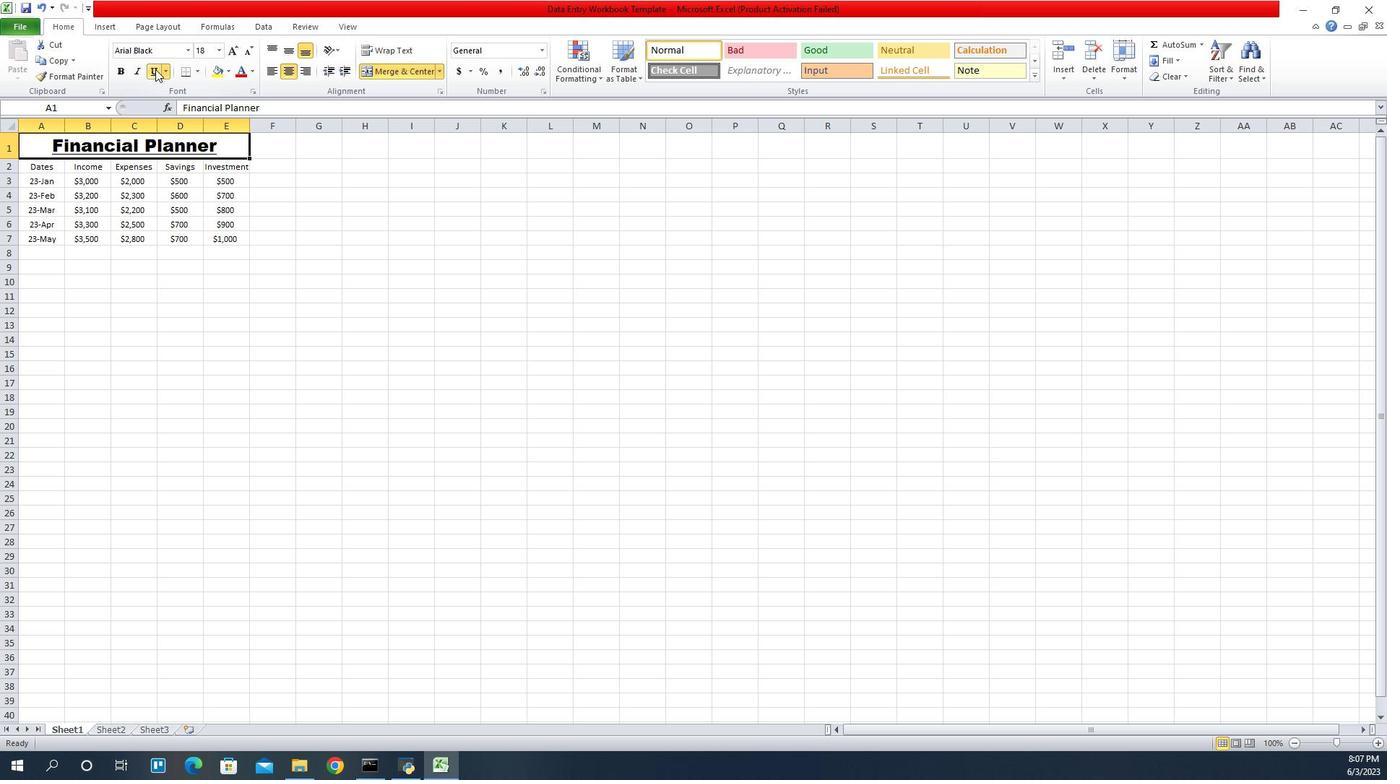 
Action: Mouse pressed left at (1147, 73)
Screenshot: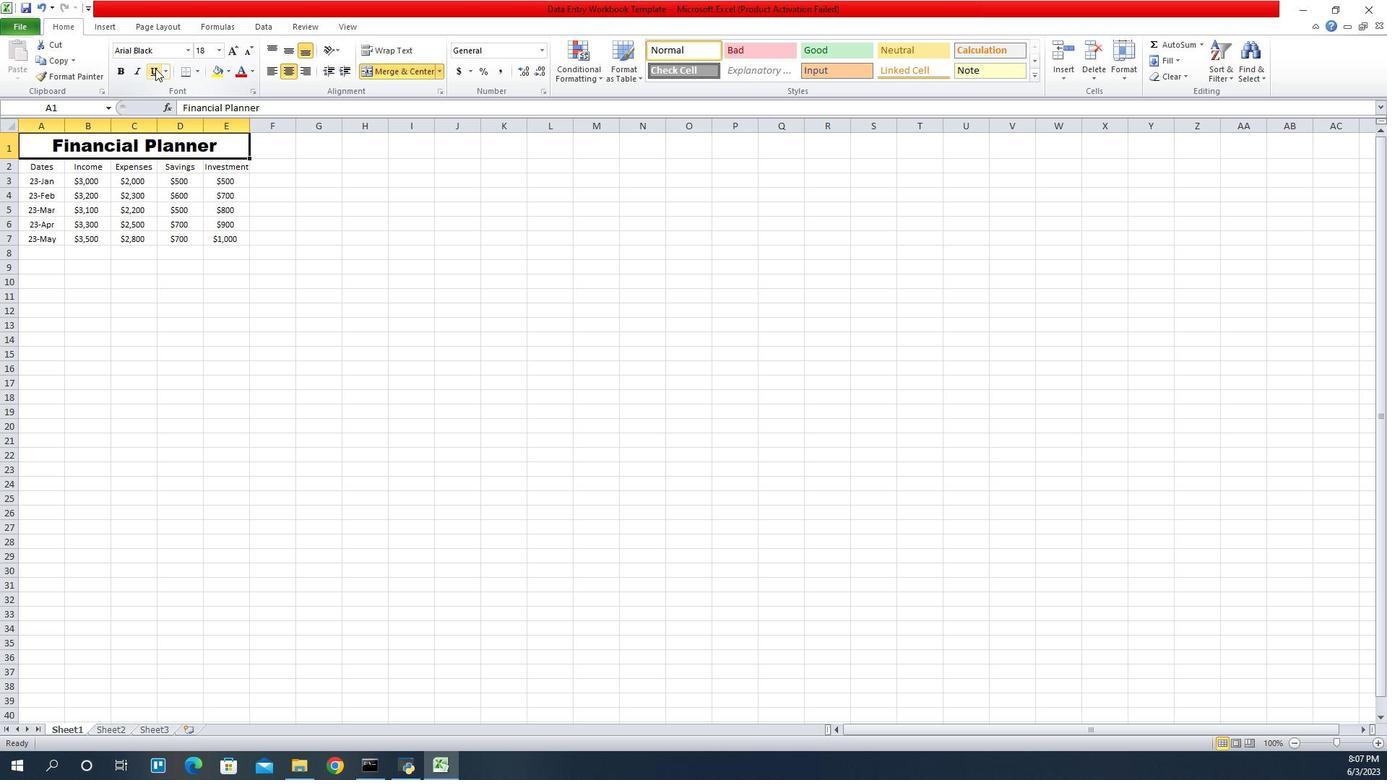 
Action: Mouse moved to (1207, 56)
Screenshot: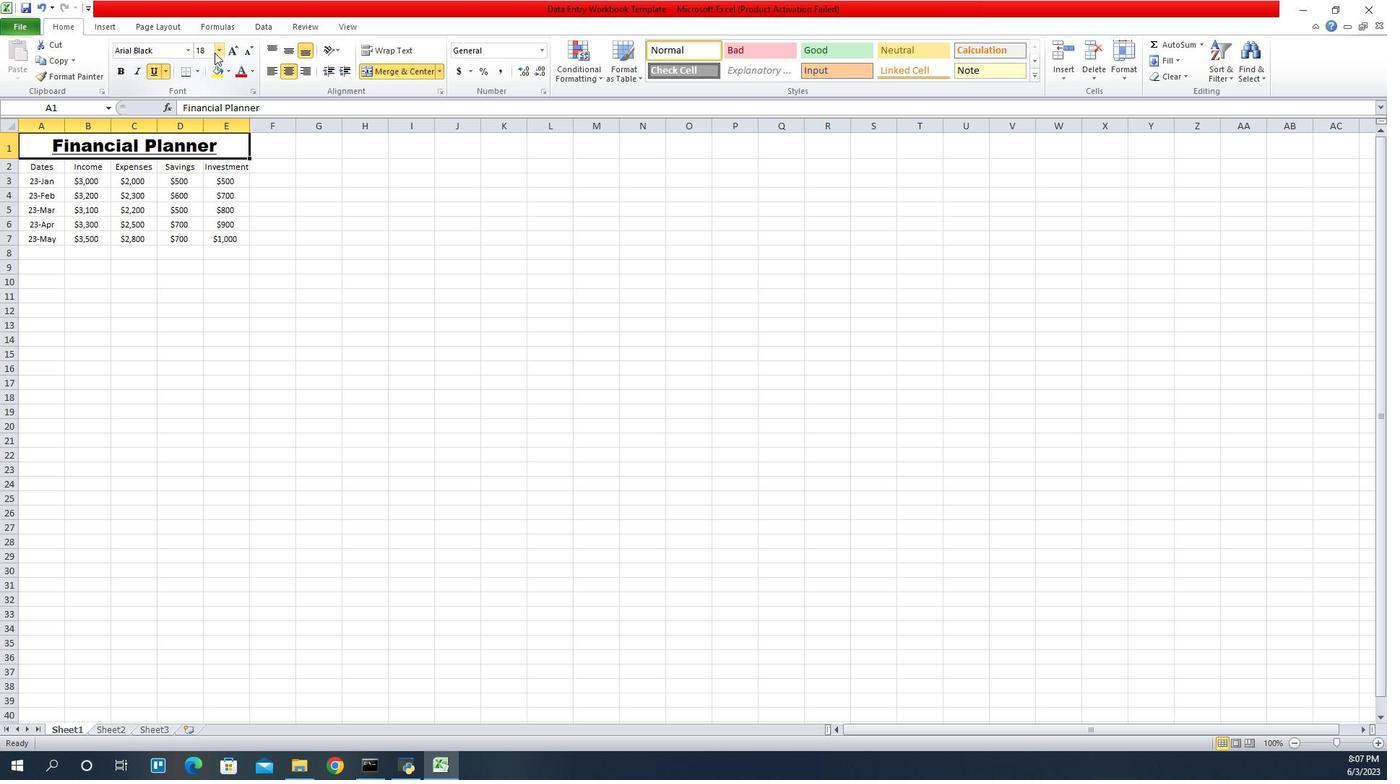 
Action: Mouse pressed left at (1207, 56)
Screenshot: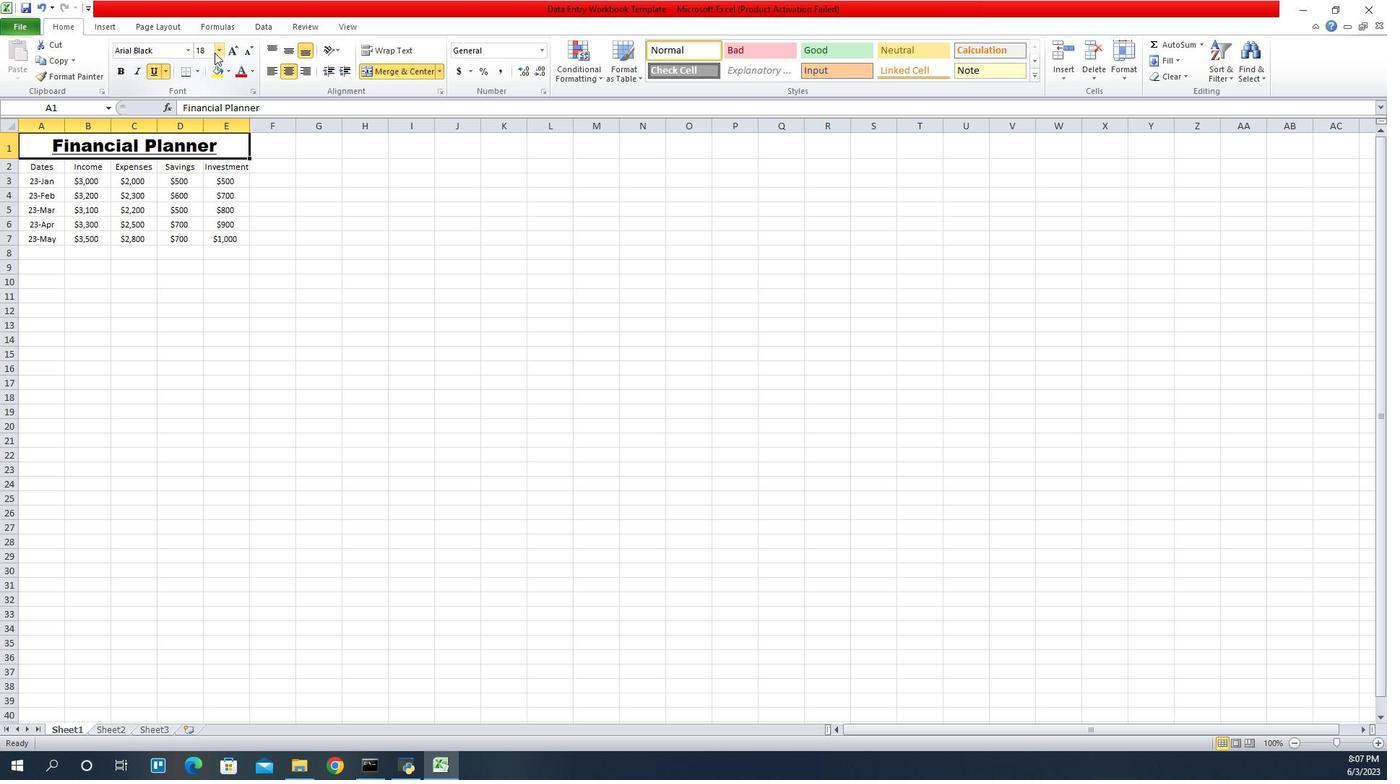 
Action: Mouse moved to (1195, 154)
Screenshot: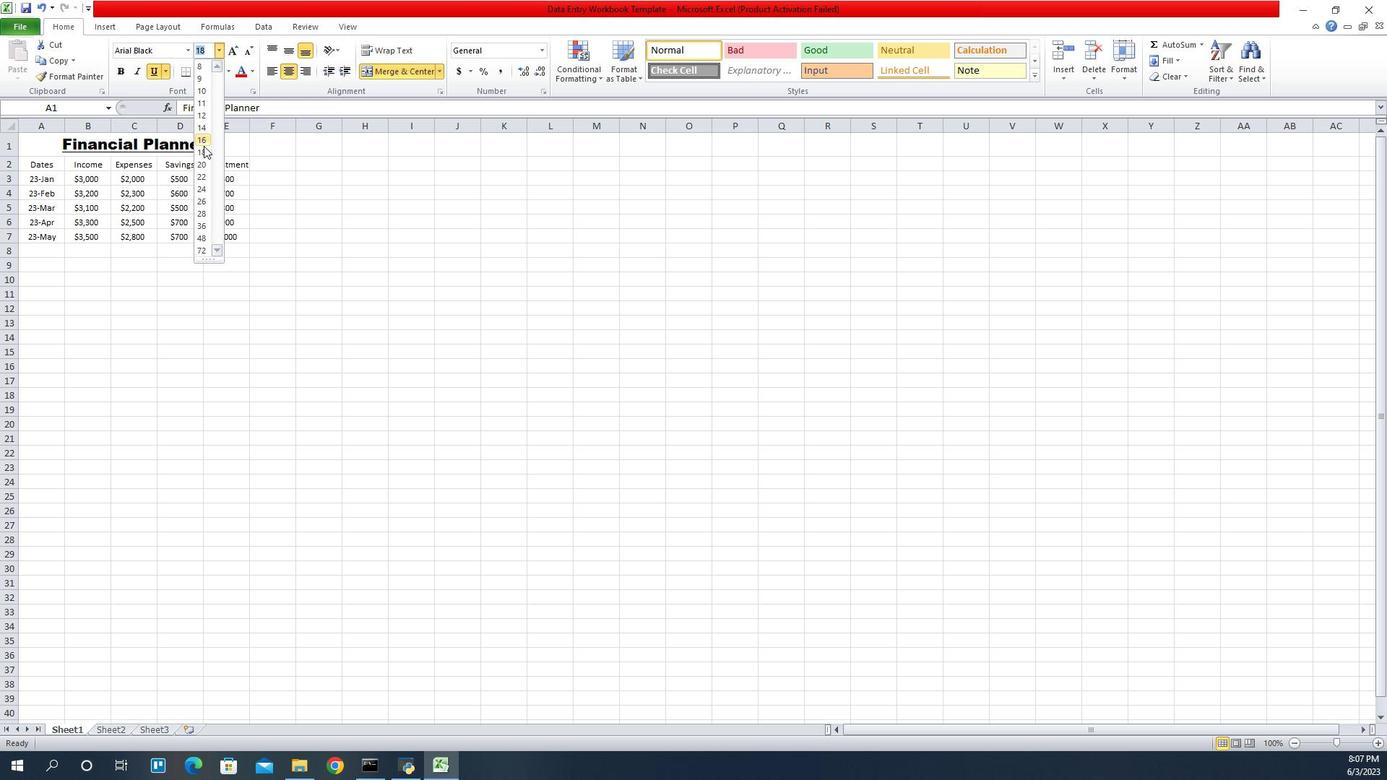 
Action: Mouse pressed left at (1195, 154)
Screenshot: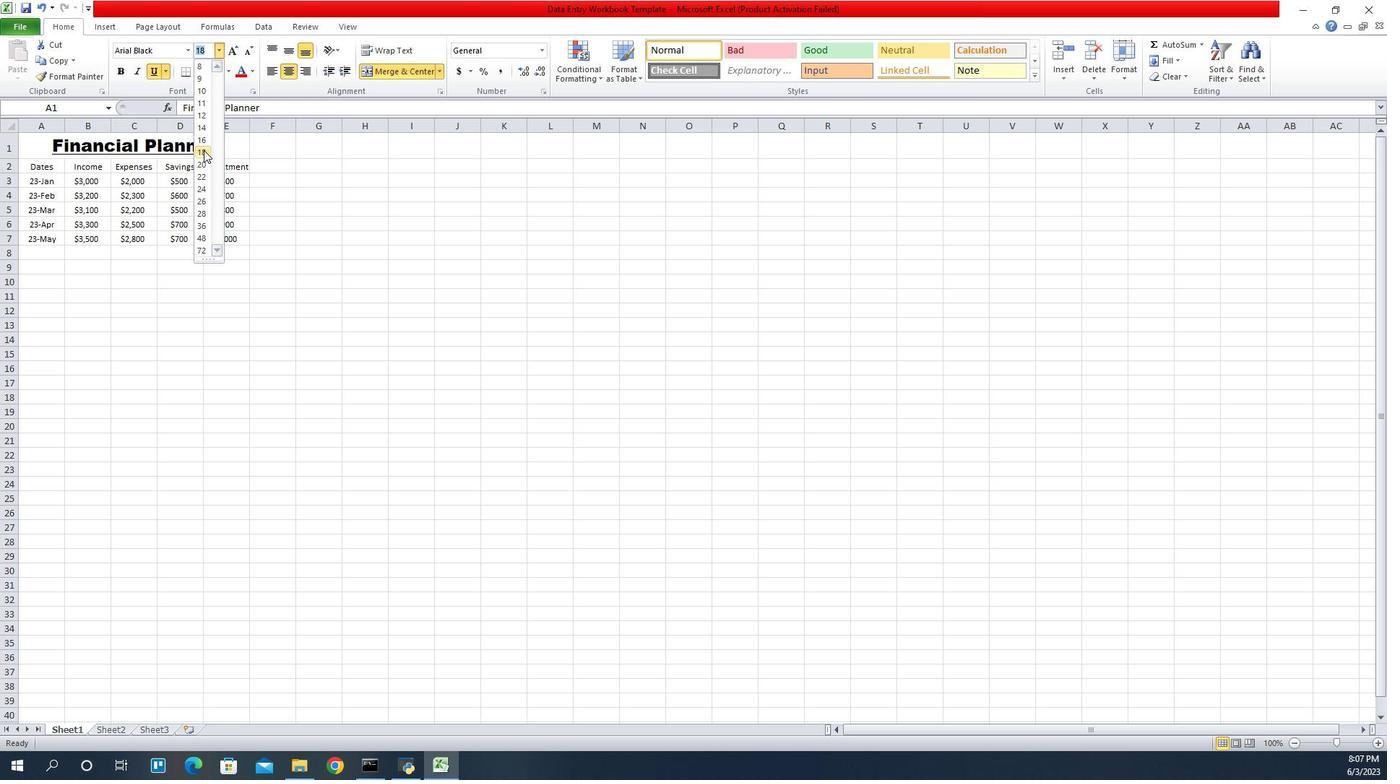 
Action: Mouse moved to (1033, 170)
Screenshot: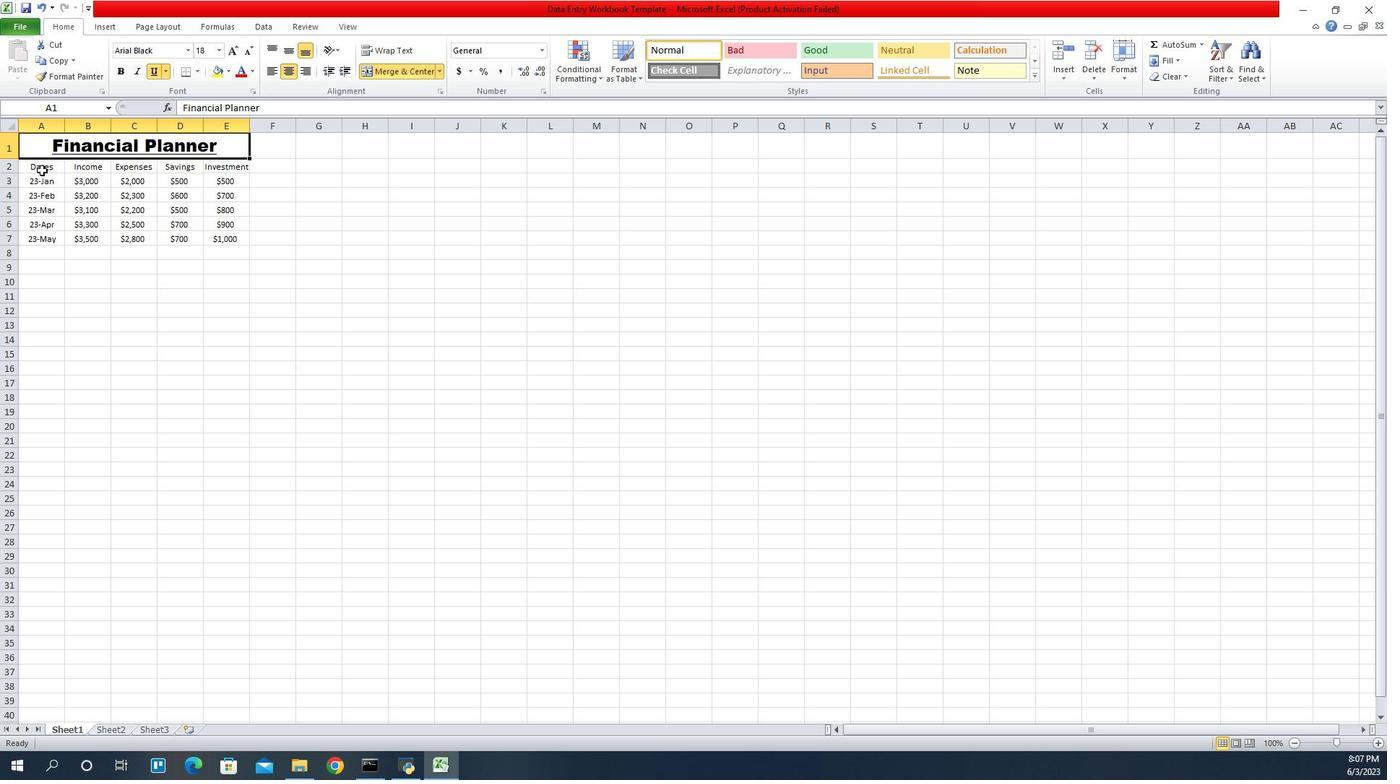 
Action: Mouse pressed left at (1033, 170)
Screenshot: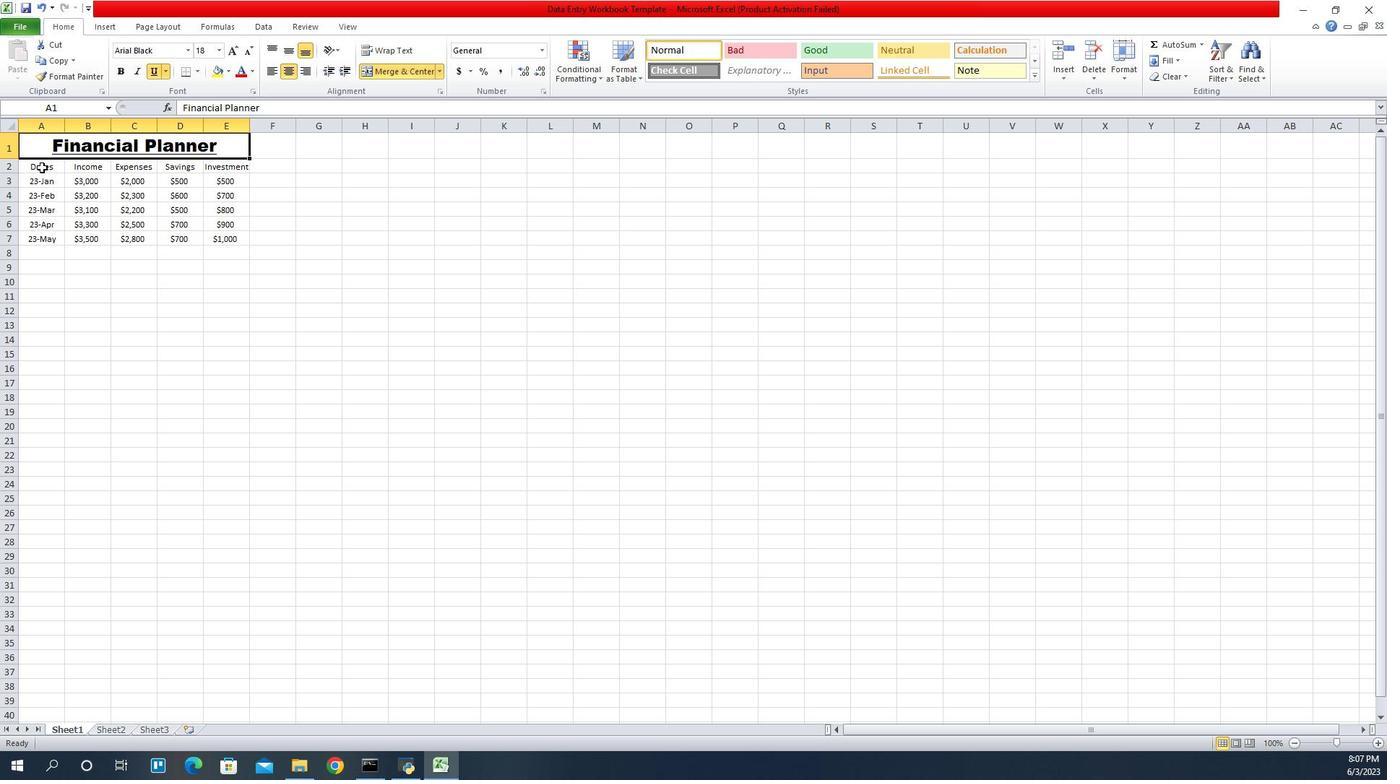 
Action: Mouse moved to (1176, 56)
Screenshot: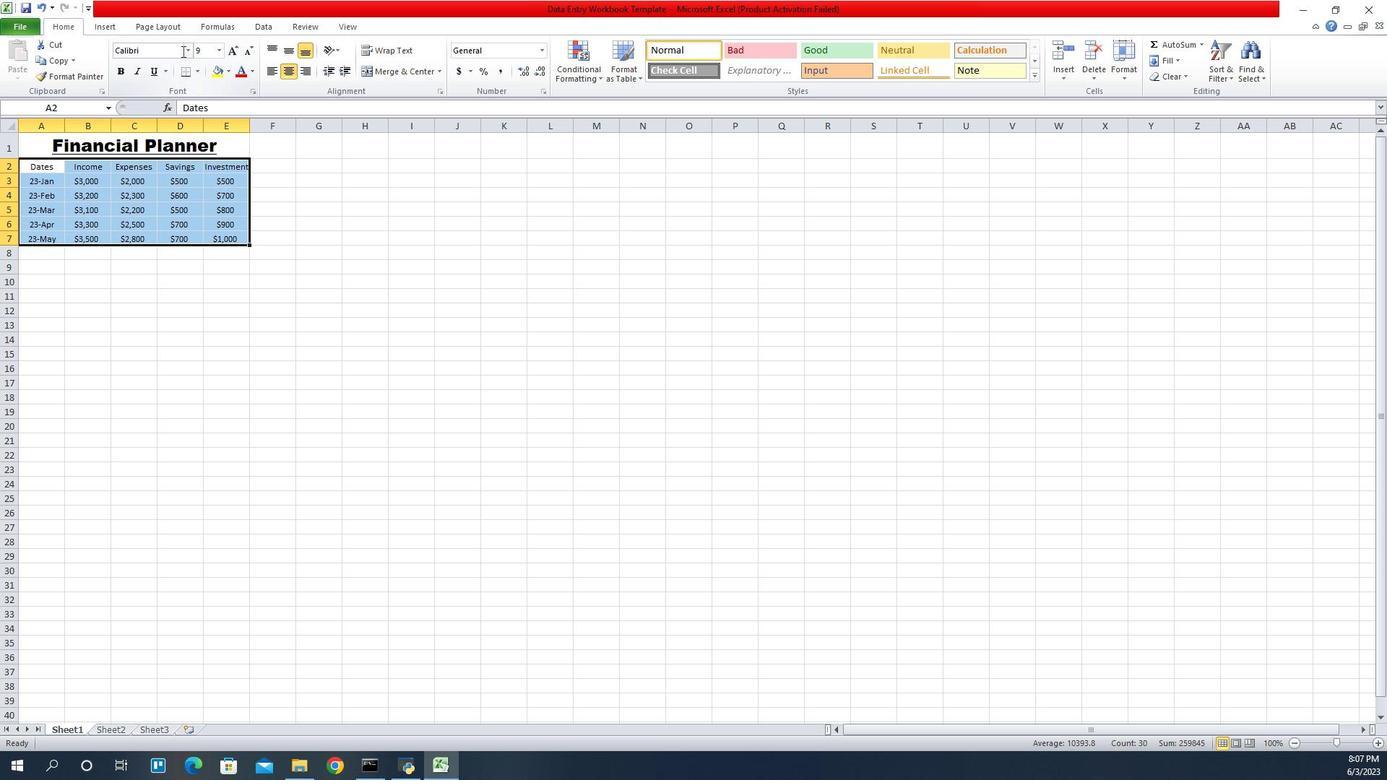 
Action: Mouse pressed left at (1176, 56)
Screenshot: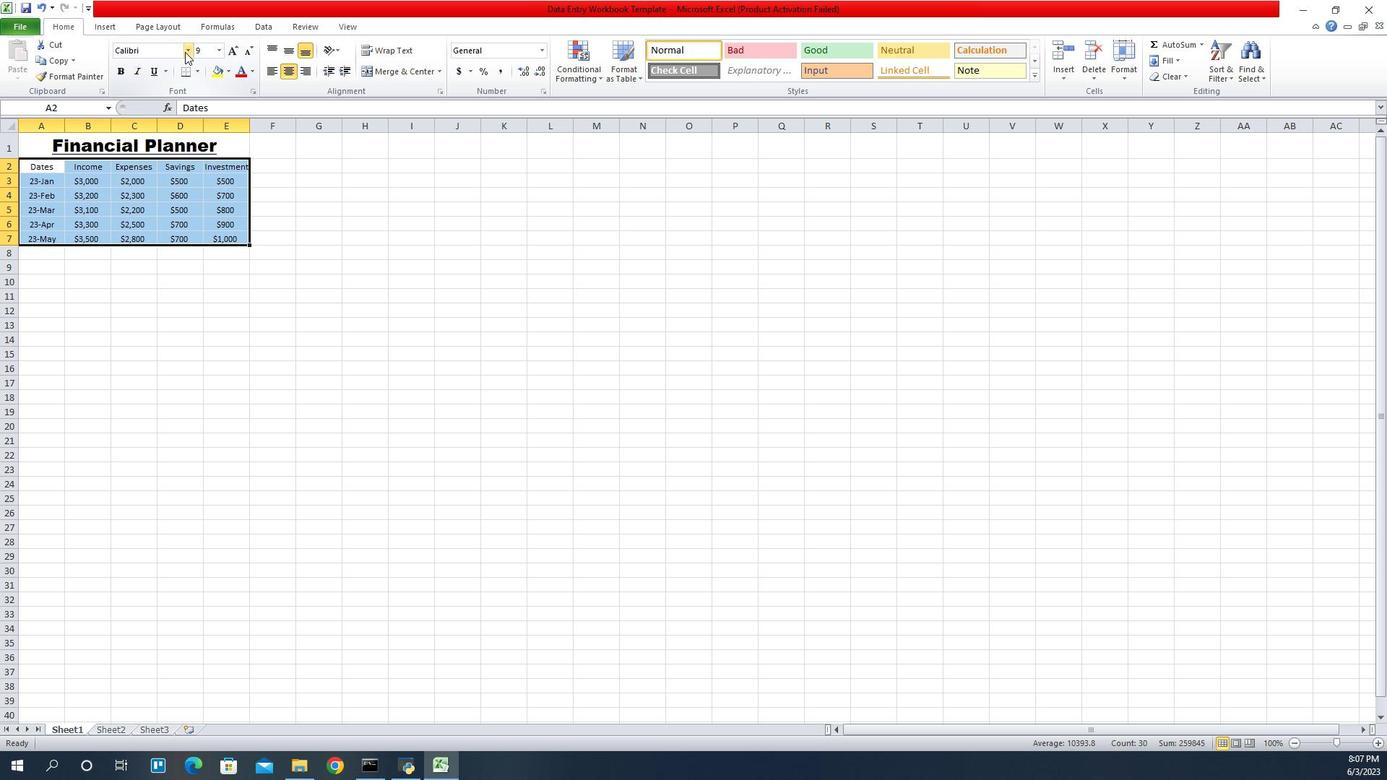 
Action: Mouse moved to (1152, 105)
Screenshot: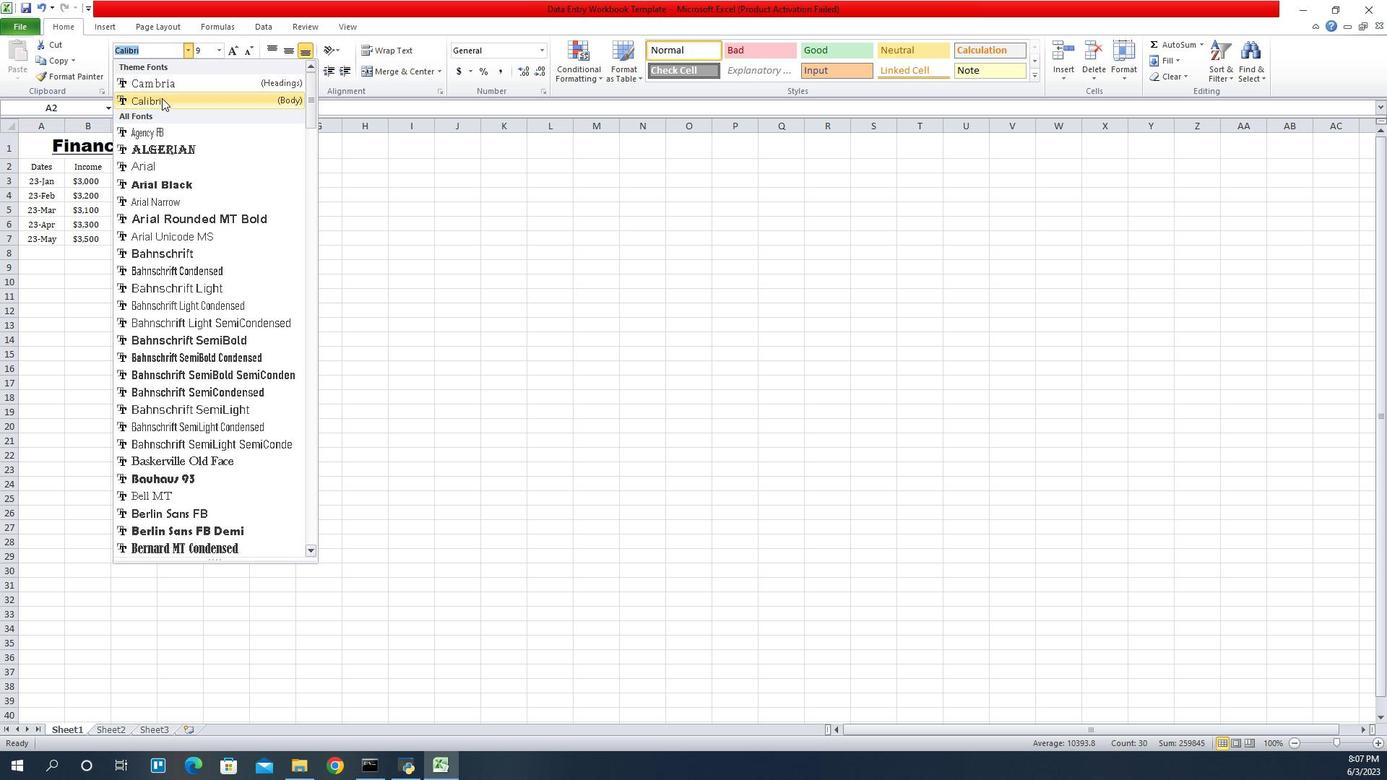 
Action: Mouse pressed left at (1152, 105)
Screenshot: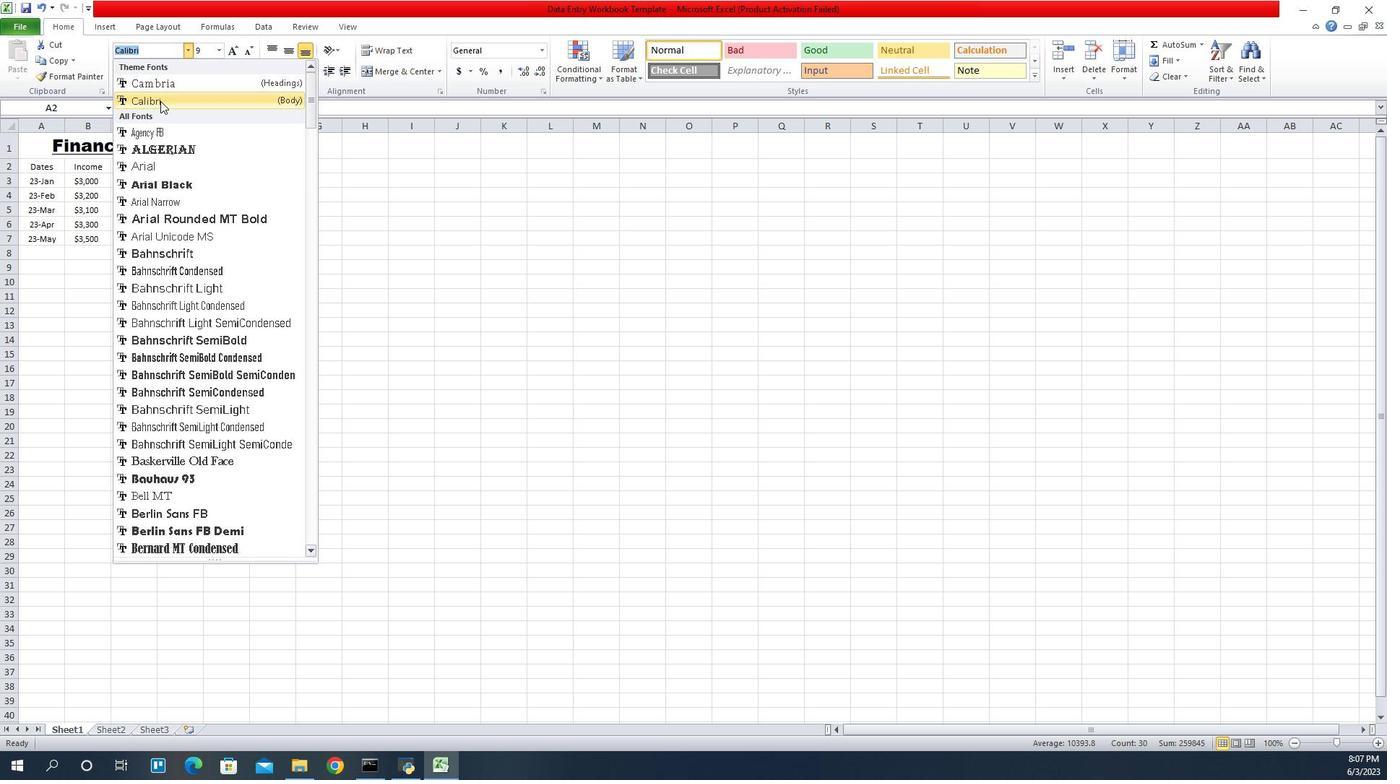 
Action: Mouse moved to (1211, 52)
Screenshot: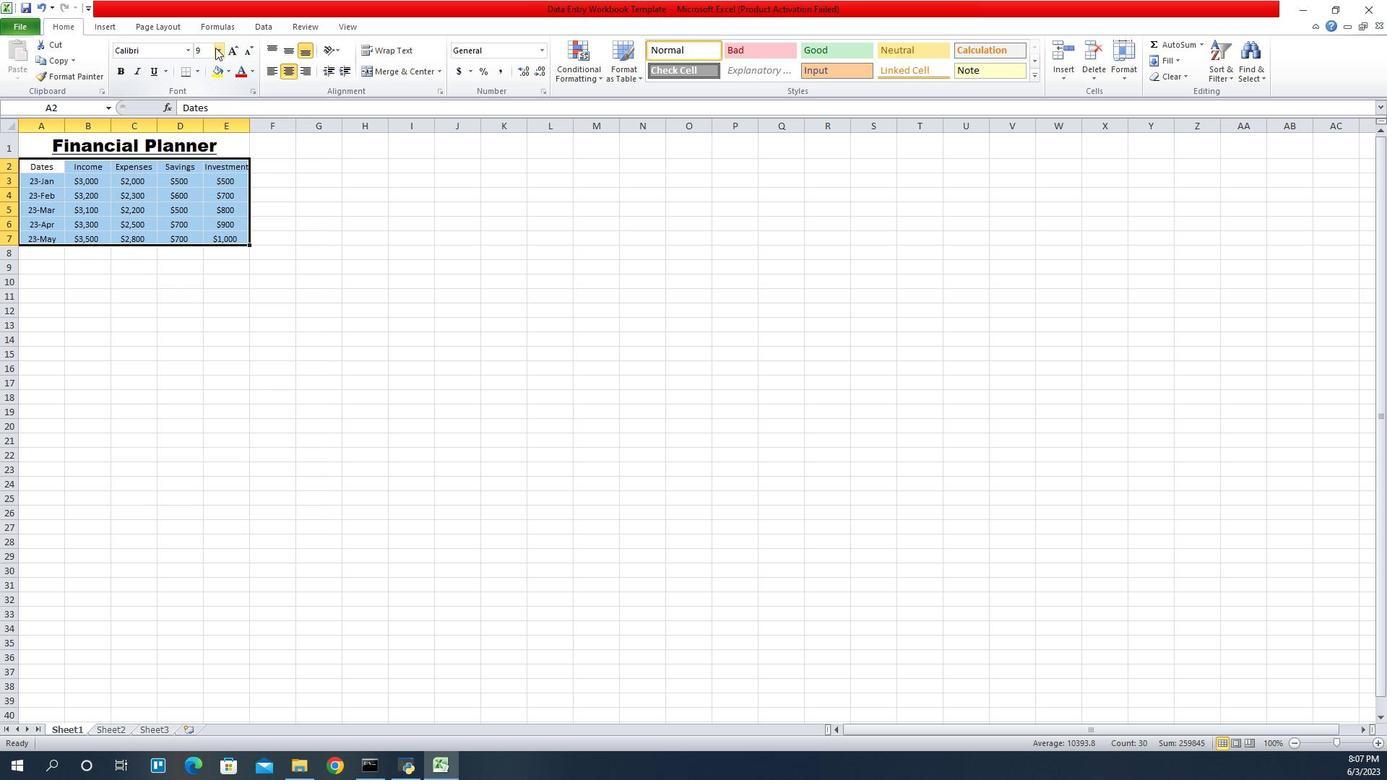 
Action: Mouse pressed left at (1211, 52)
Screenshot: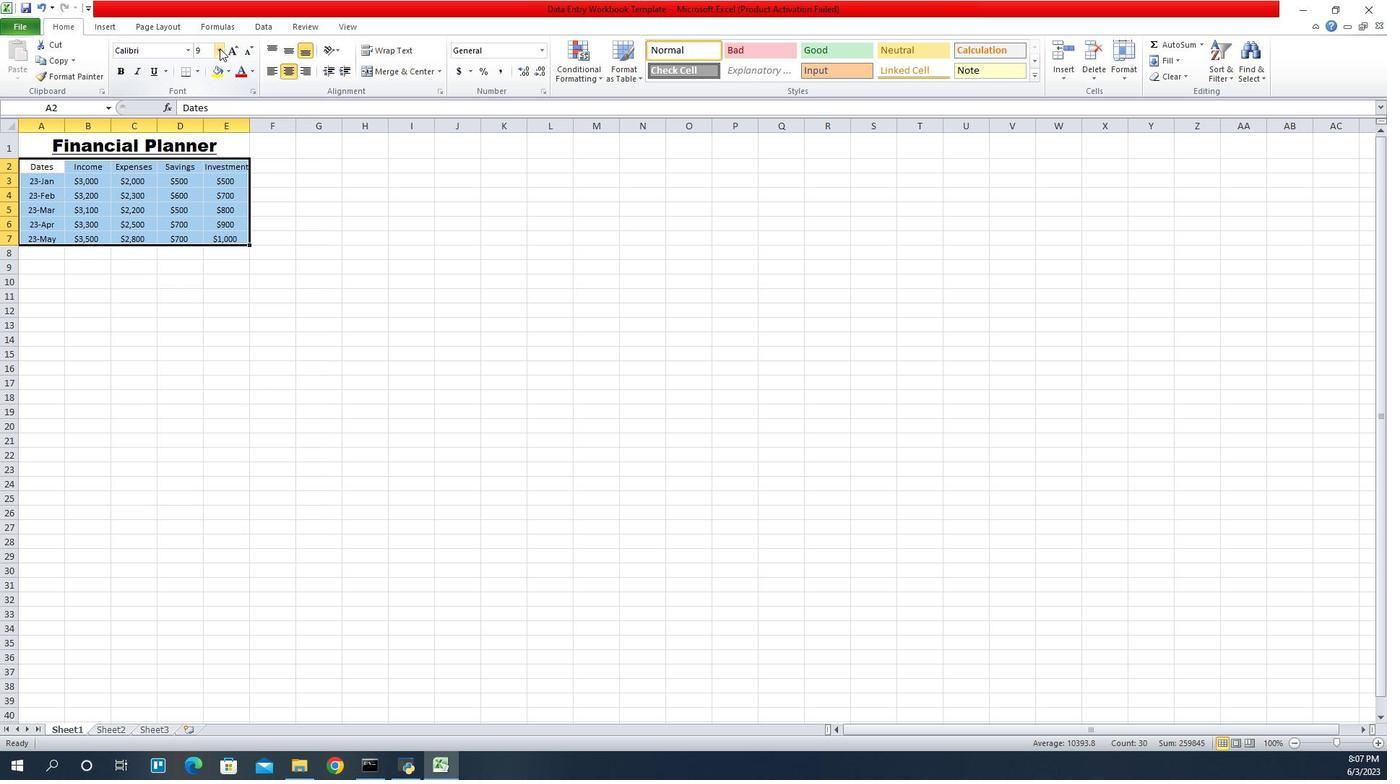 
Action: Mouse moved to (1194, 86)
Screenshot: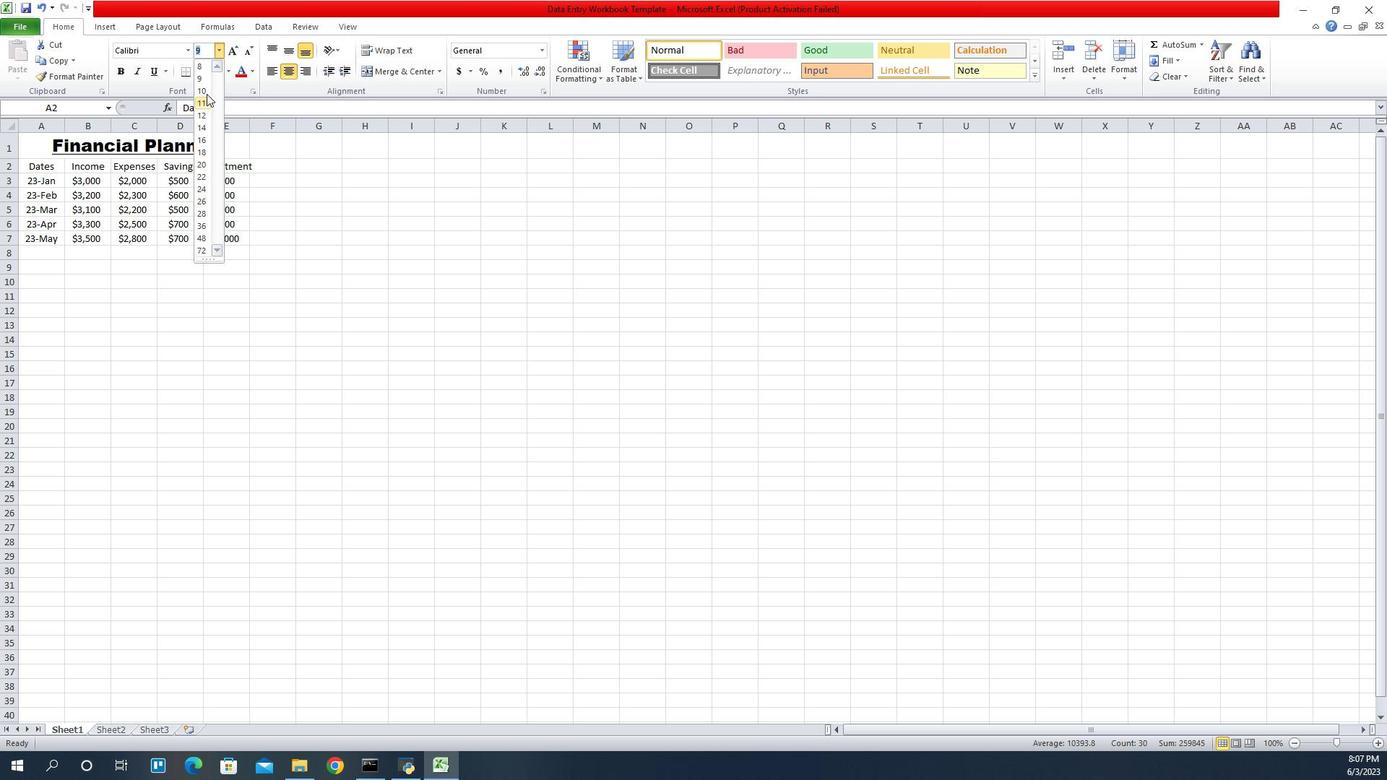 
Action: Mouse pressed left at (1194, 86)
Screenshot: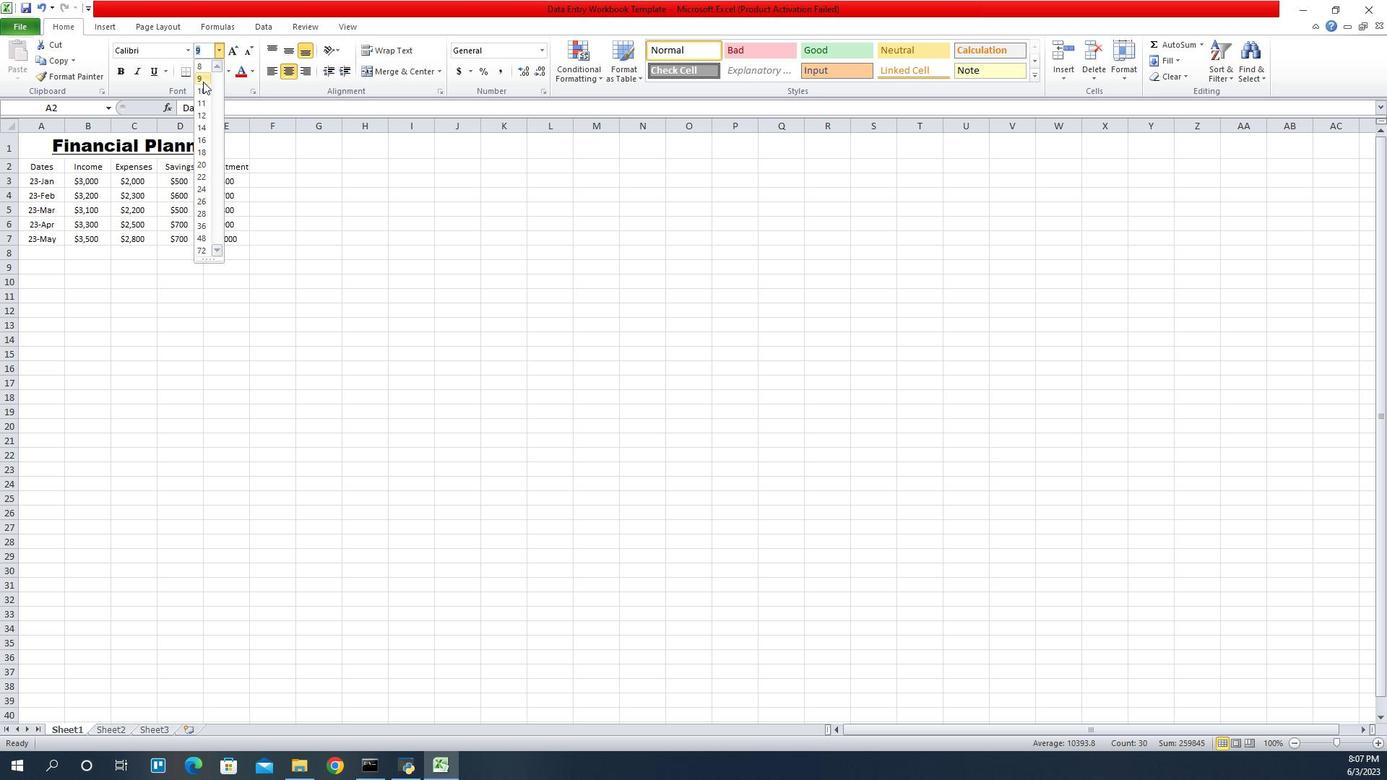 
Action: Mouse moved to (1048, 143)
Screenshot: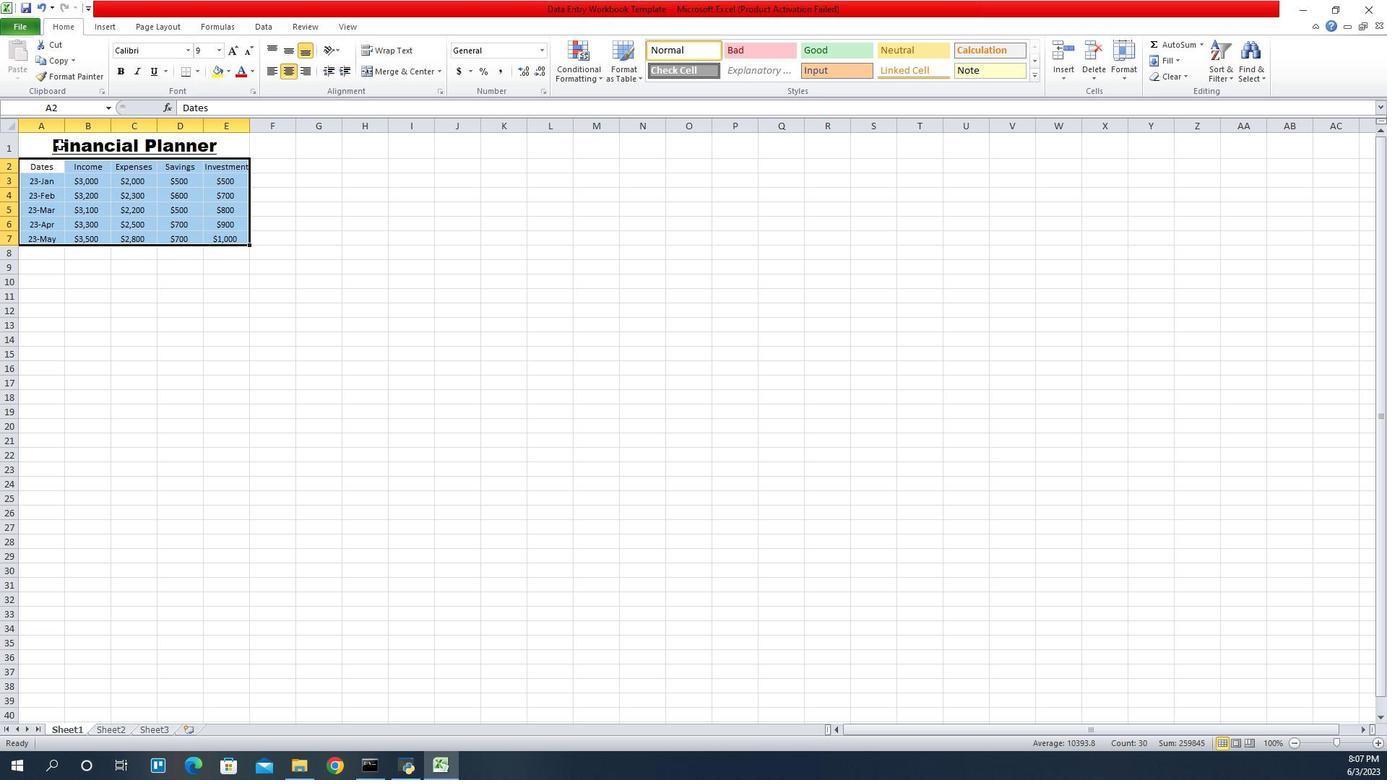 
Action: Mouse pressed left at (1048, 143)
Screenshot: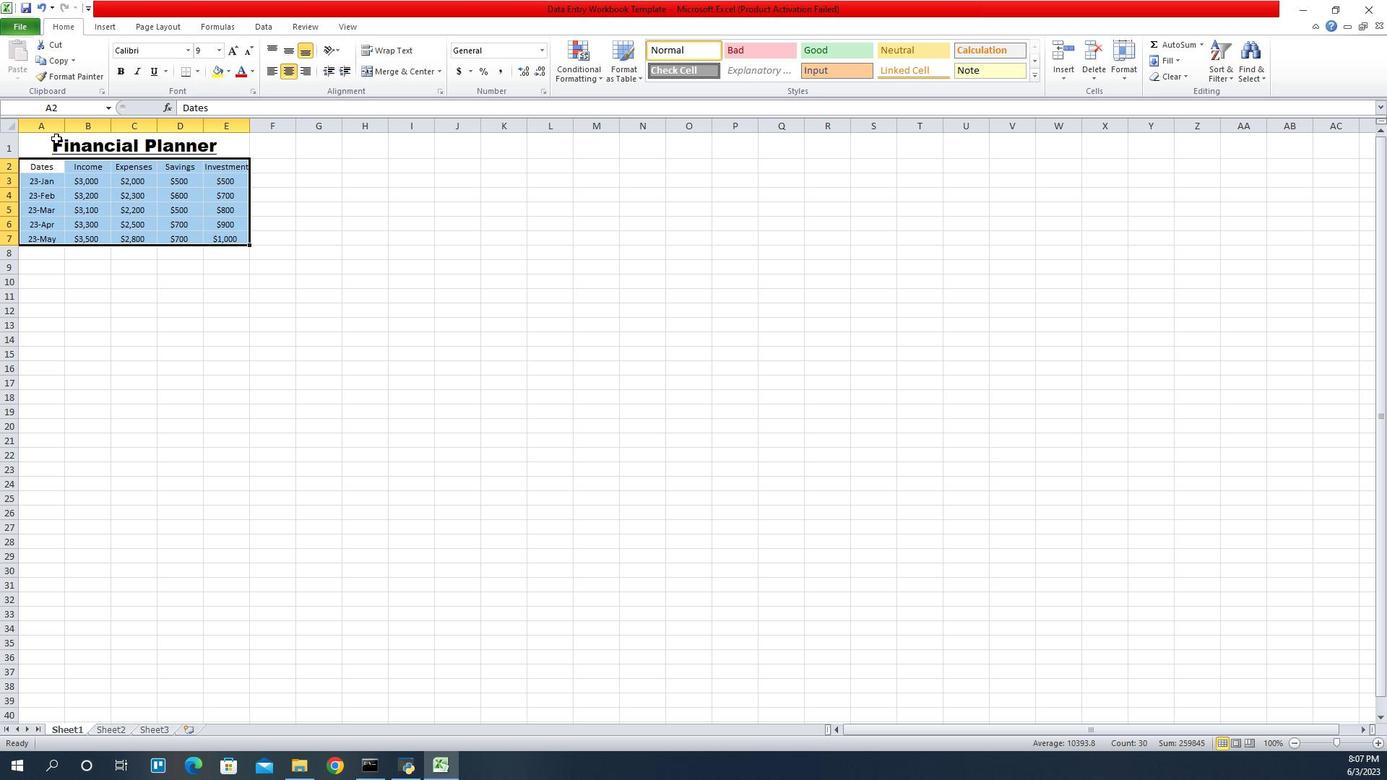 
Action: Mouse moved to (1277, 74)
Screenshot: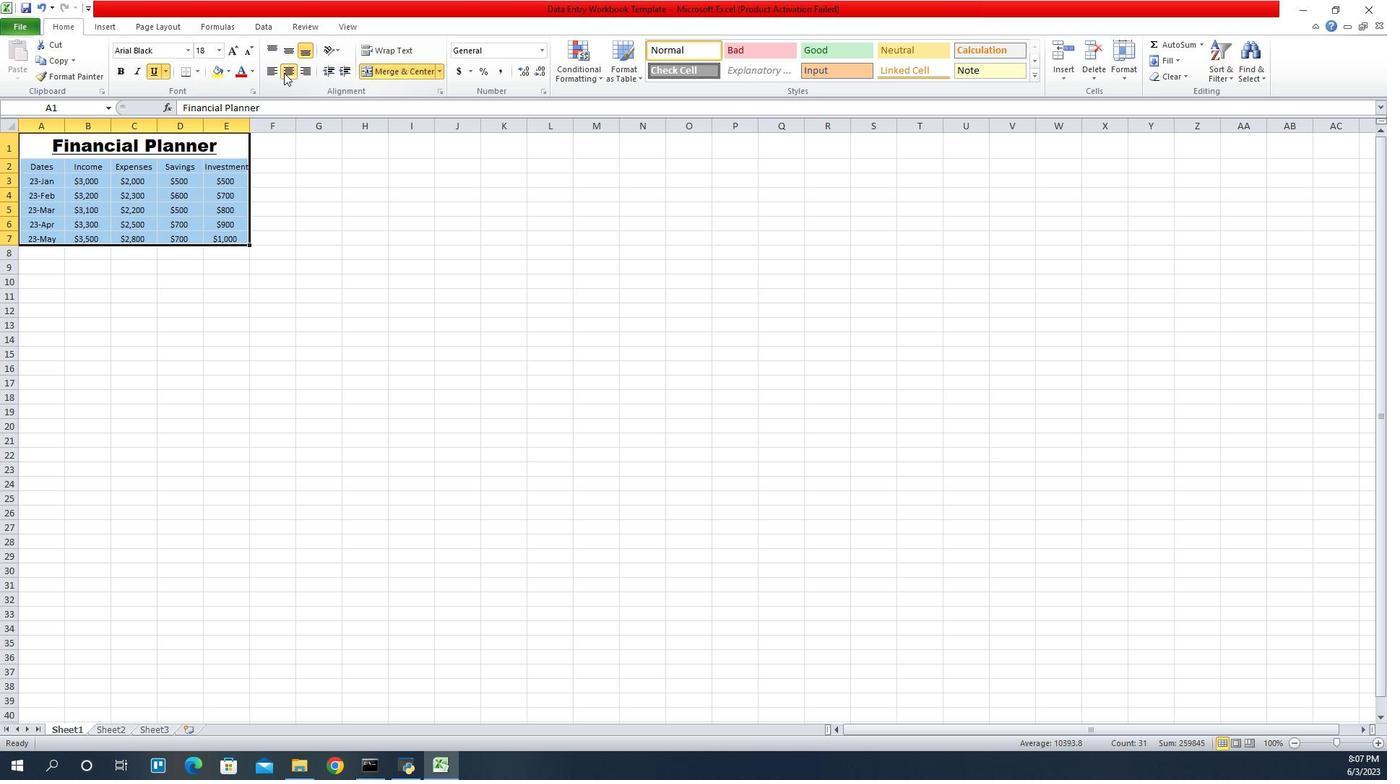 
Action: Mouse pressed left at (1277, 74)
Screenshot: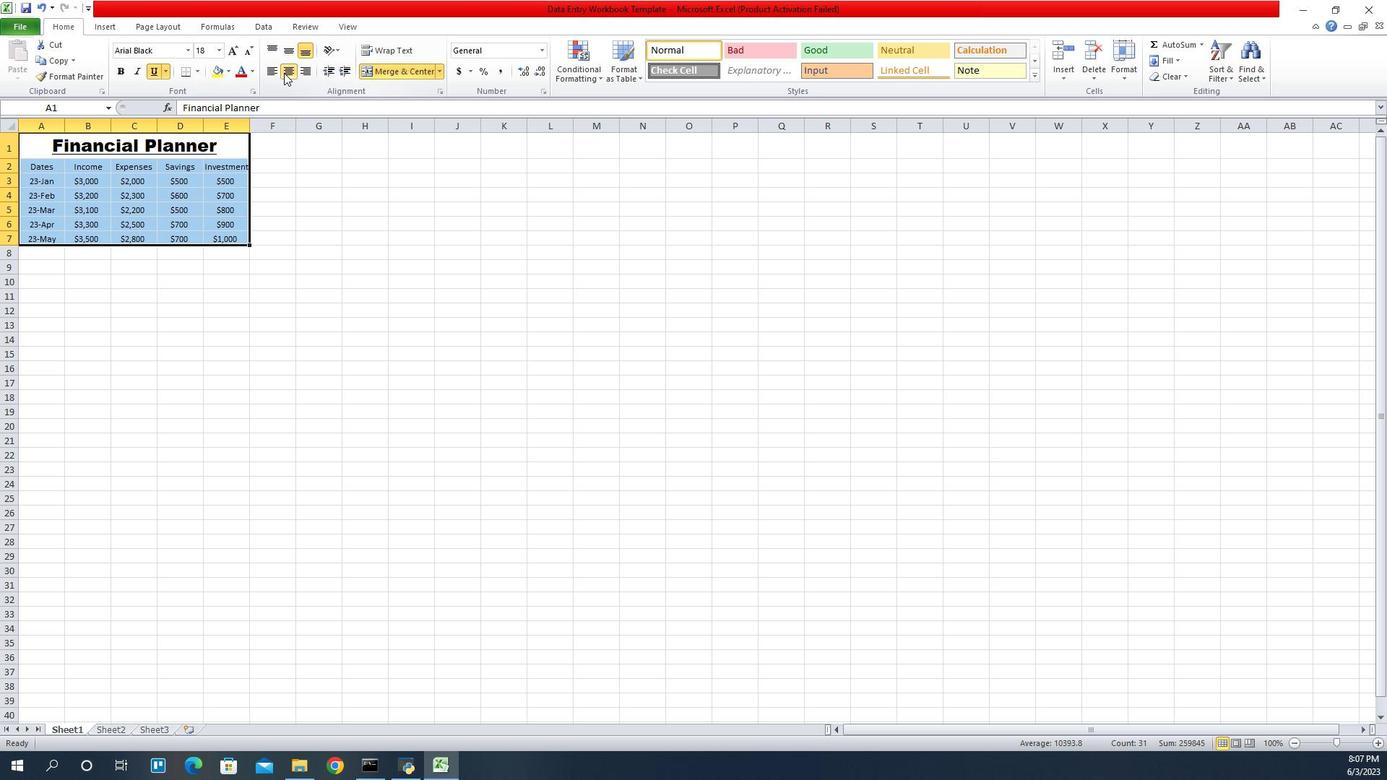 
Action: Mouse pressed left at (1277, 74)
Screenshot: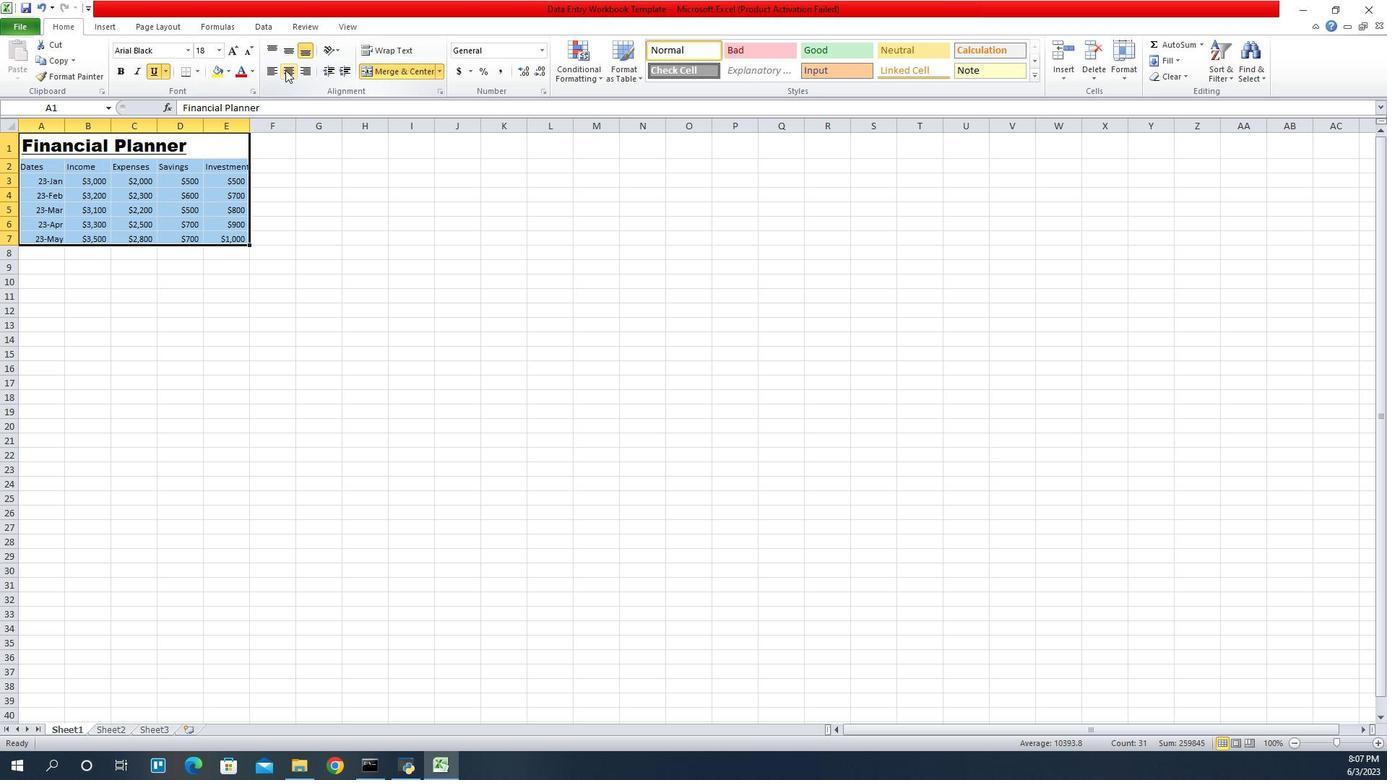 
